 Task: Look for Airbnb options in Al Mijlad, Sudan from 6th December, 2023 to 10th December, 2023 for 6 adults, 2 children.6 bedrooms having 6 beds and 6 bathrooms. Property type can be house. Amenities needed are: wifi, TV, free parkinig on premises, gym, breakfast. Look for 3 properties as per requirement.
Action: Mouse moved to (562, 75)
Screenshot: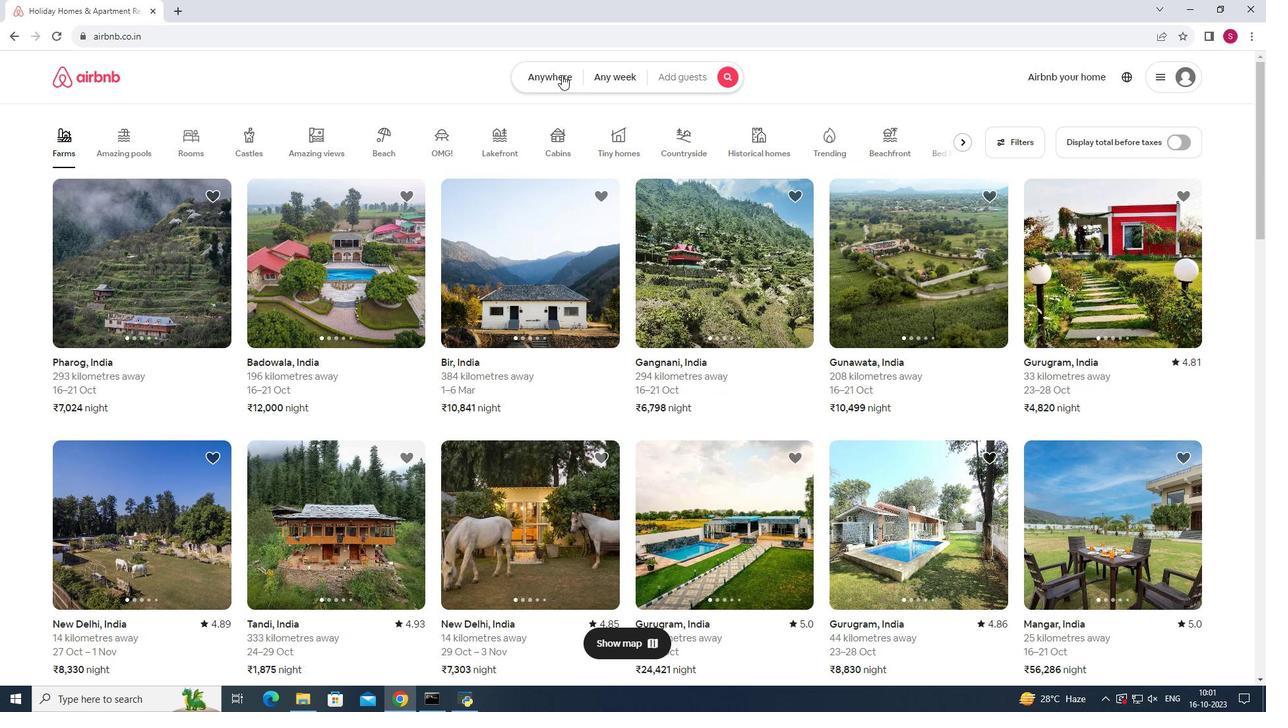 
Action: Mouse pressed left at (562, 75)
Screenshot: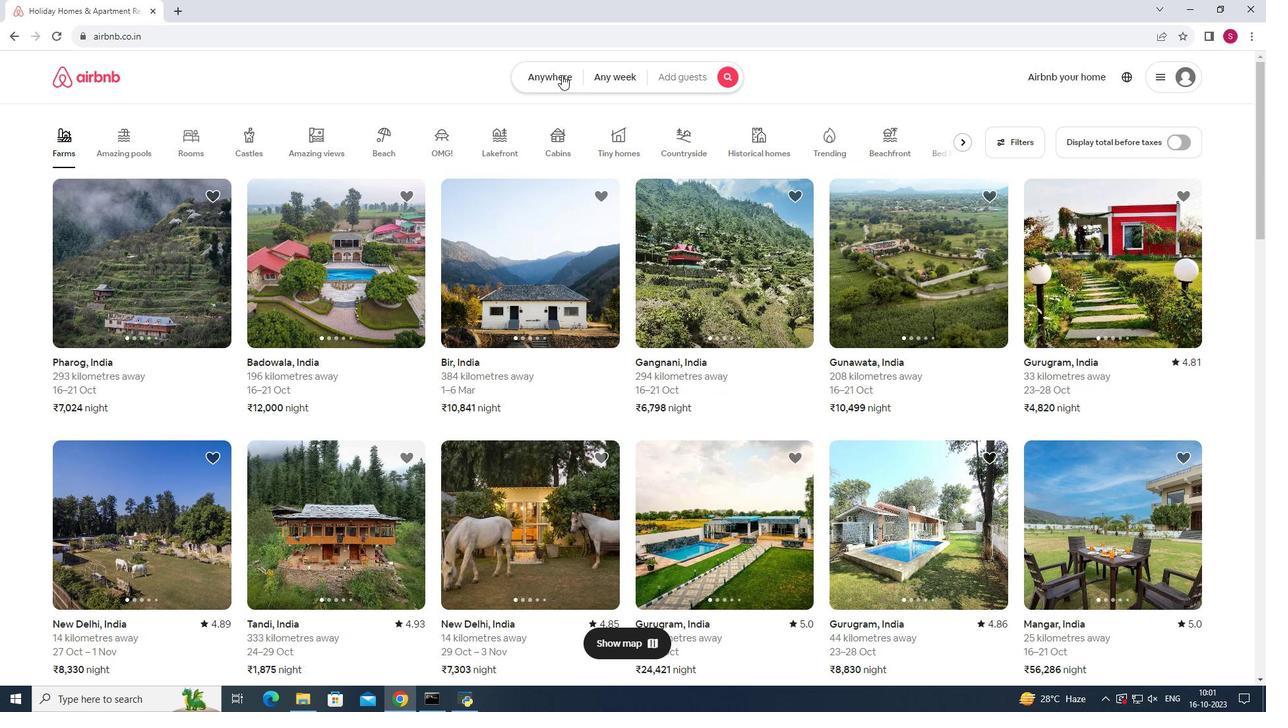 
Action: Mouse moved to (453, 133)
Screenshot: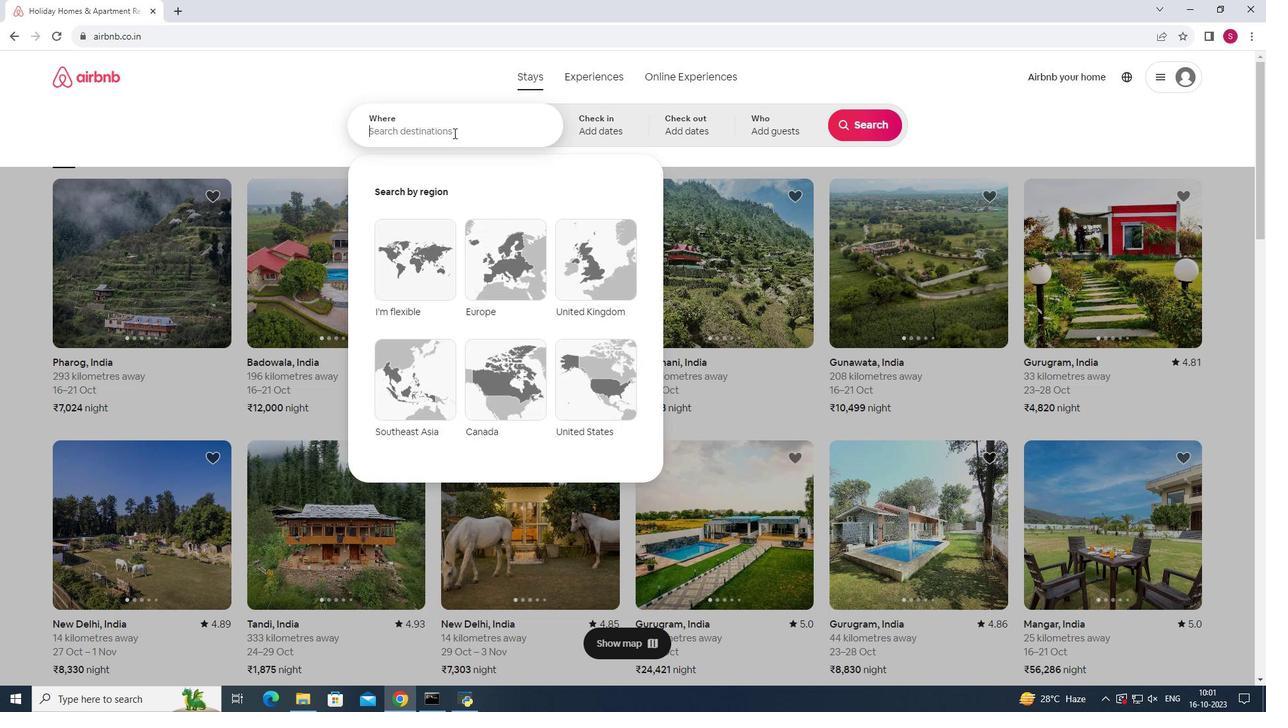 
Action: Mouse pressed left at (453, 133)
Screenshot: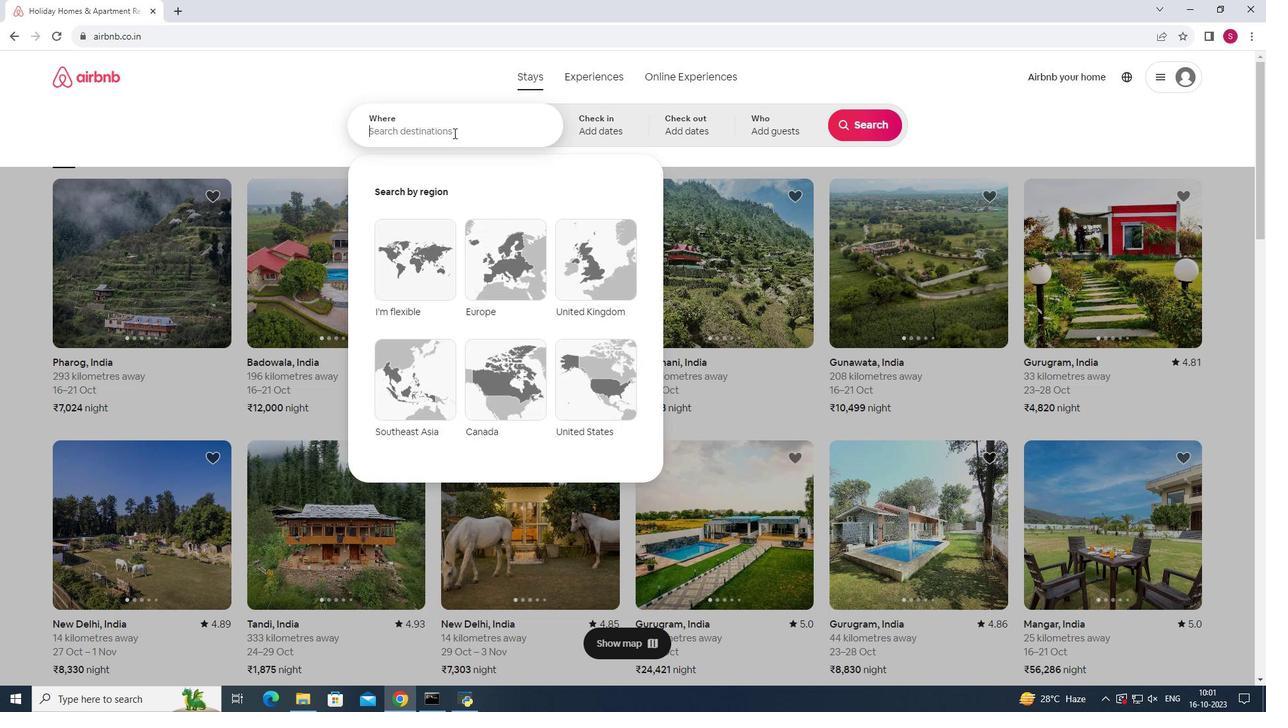 
Action: Mouse moved to (454, 133)
Screenshot: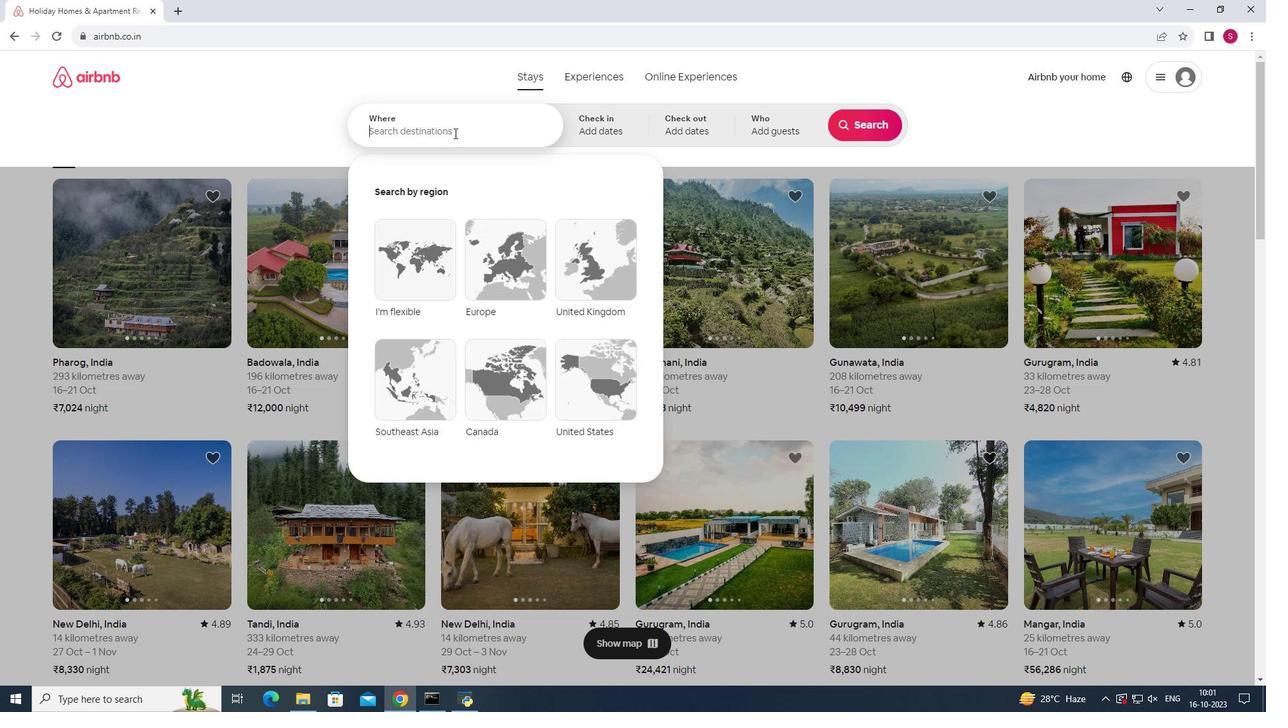 
Action: Key pressed <Key.shift>A<Key.shift>I<Key.space><Key.shift>Mijlad,<Key.space><Key.shift>Sudan<Key.enter>
Screenshot: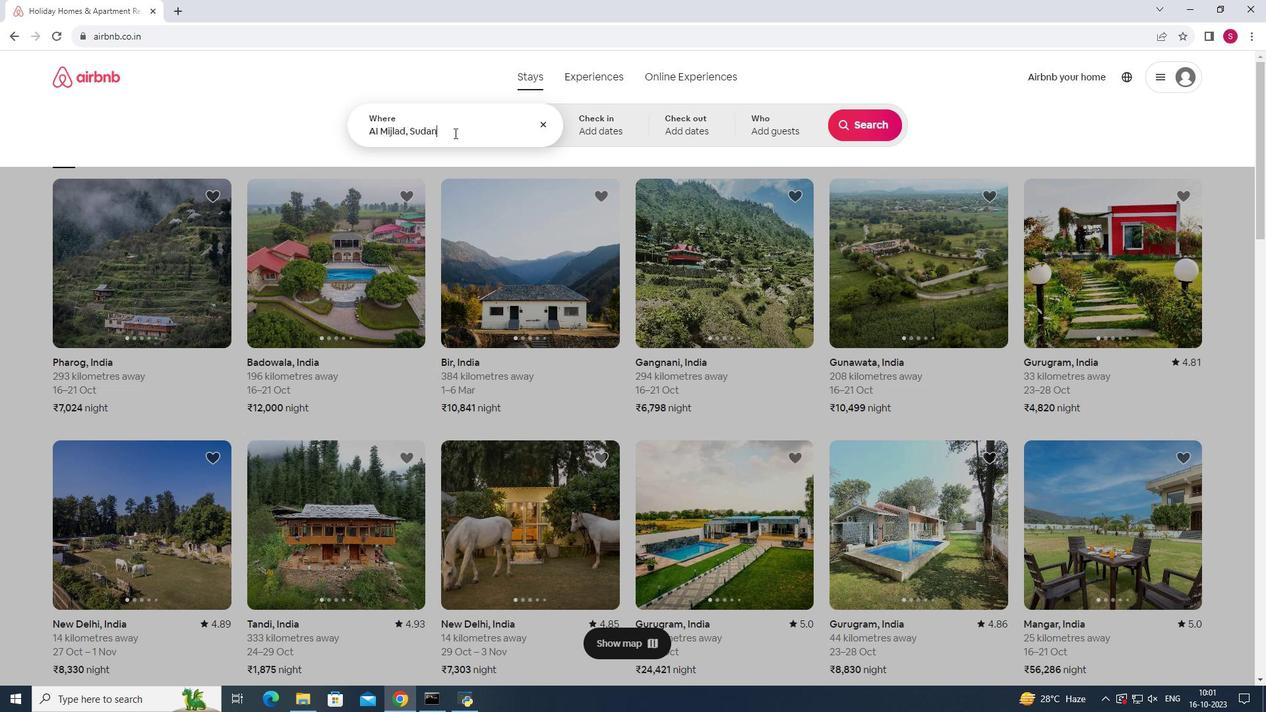 
Action: Mouse moved to (864, 232)
Screenshot: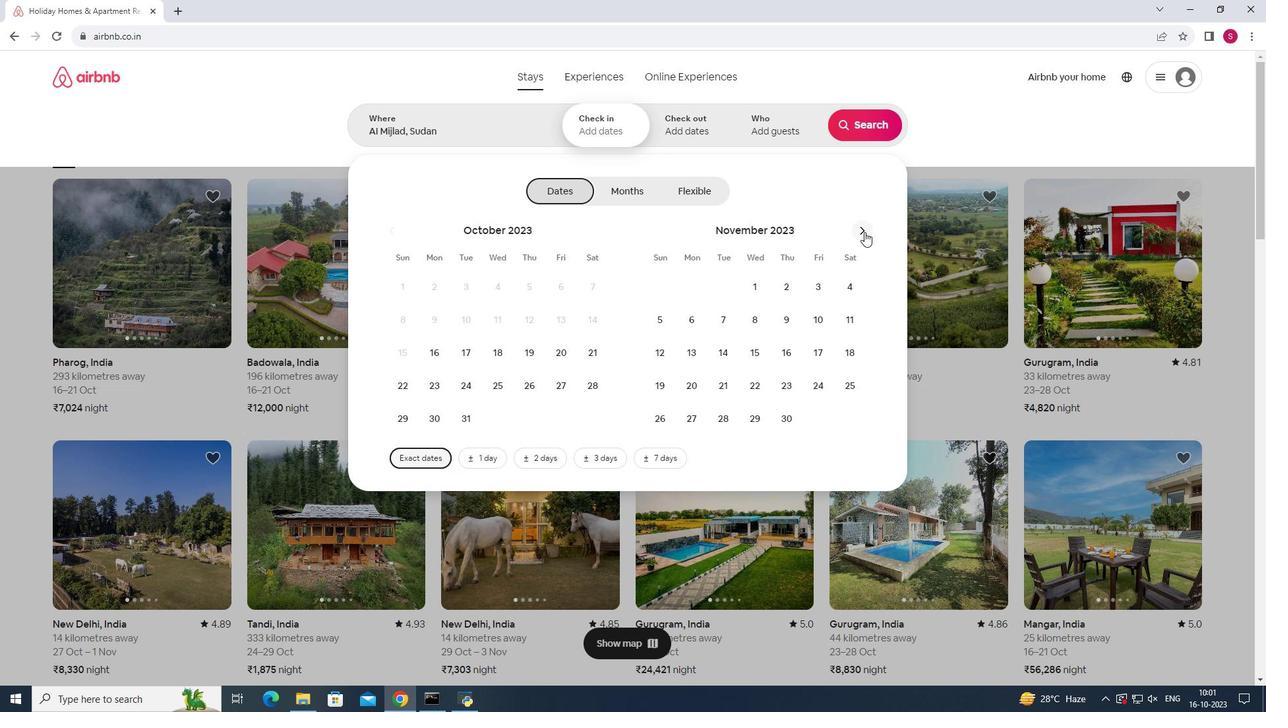 
Action: Mouse pressed left at (864, 232)
Screenshot: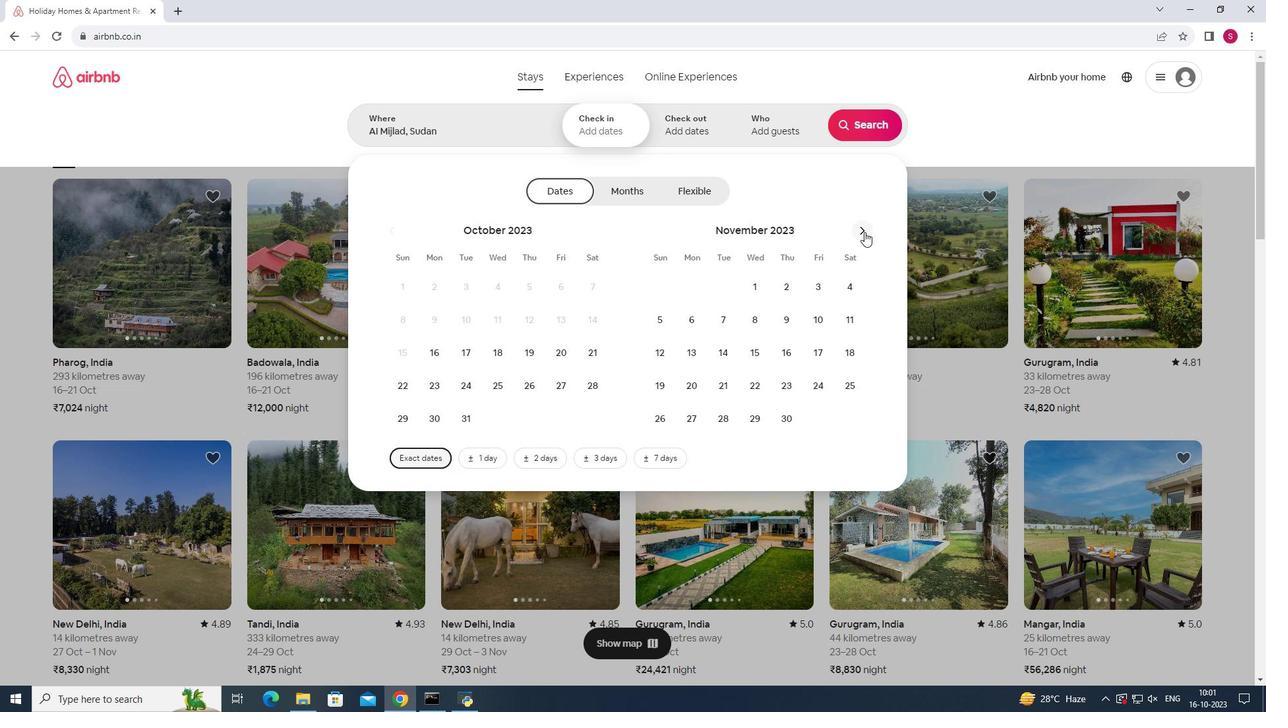 
Action: Mouse moved to (764, 320)
Screenshot: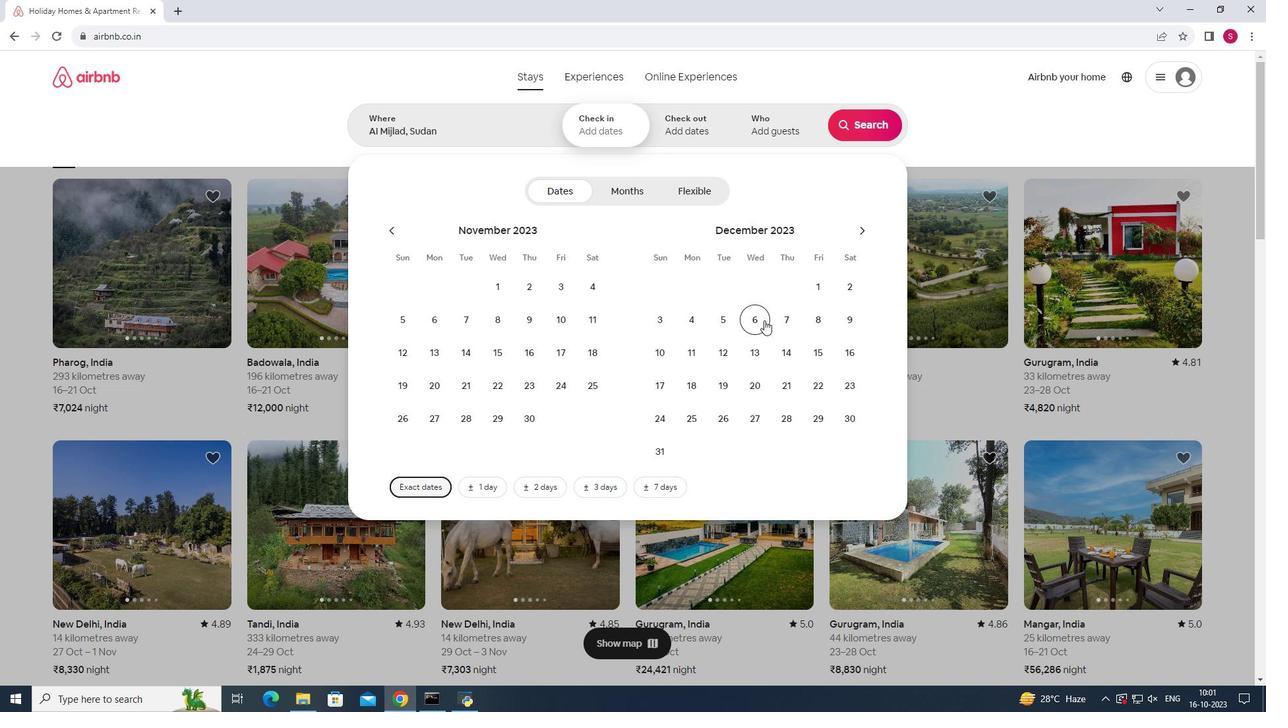 
Action: Mouse pressed left at (764, 320)
Screenshot: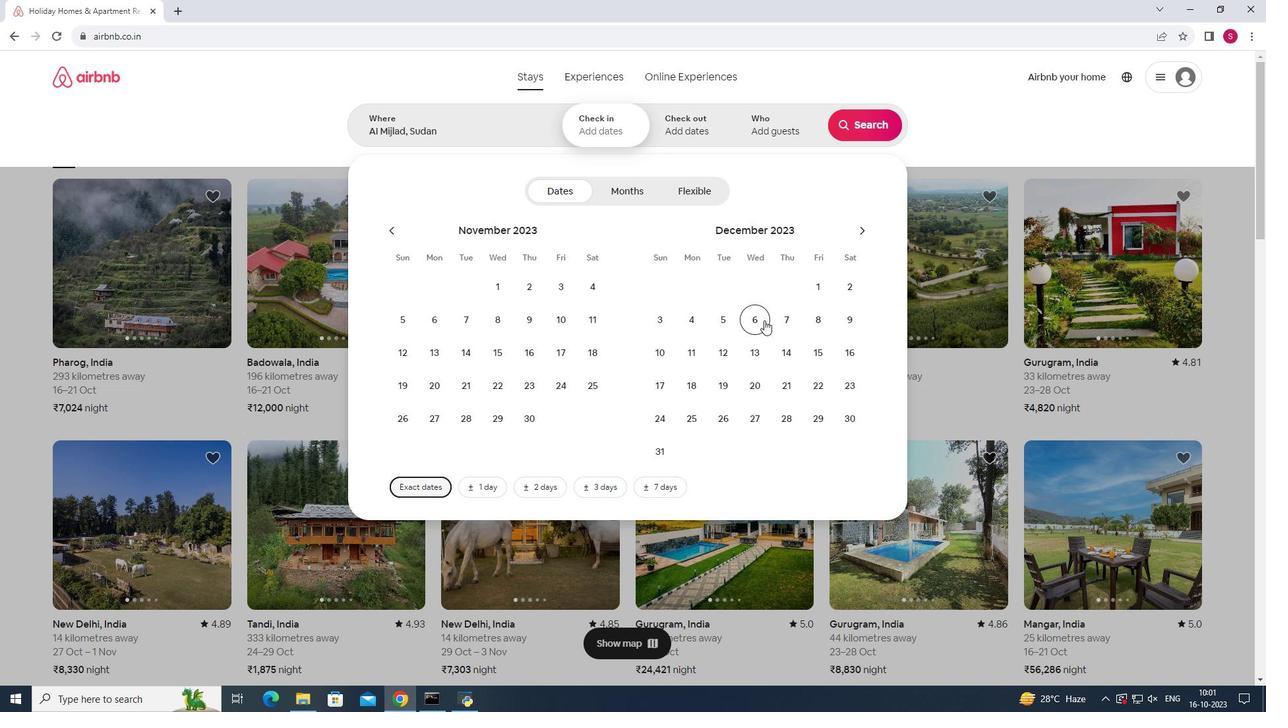 
Action: Mouse moved to (661, 354)
Screenshot: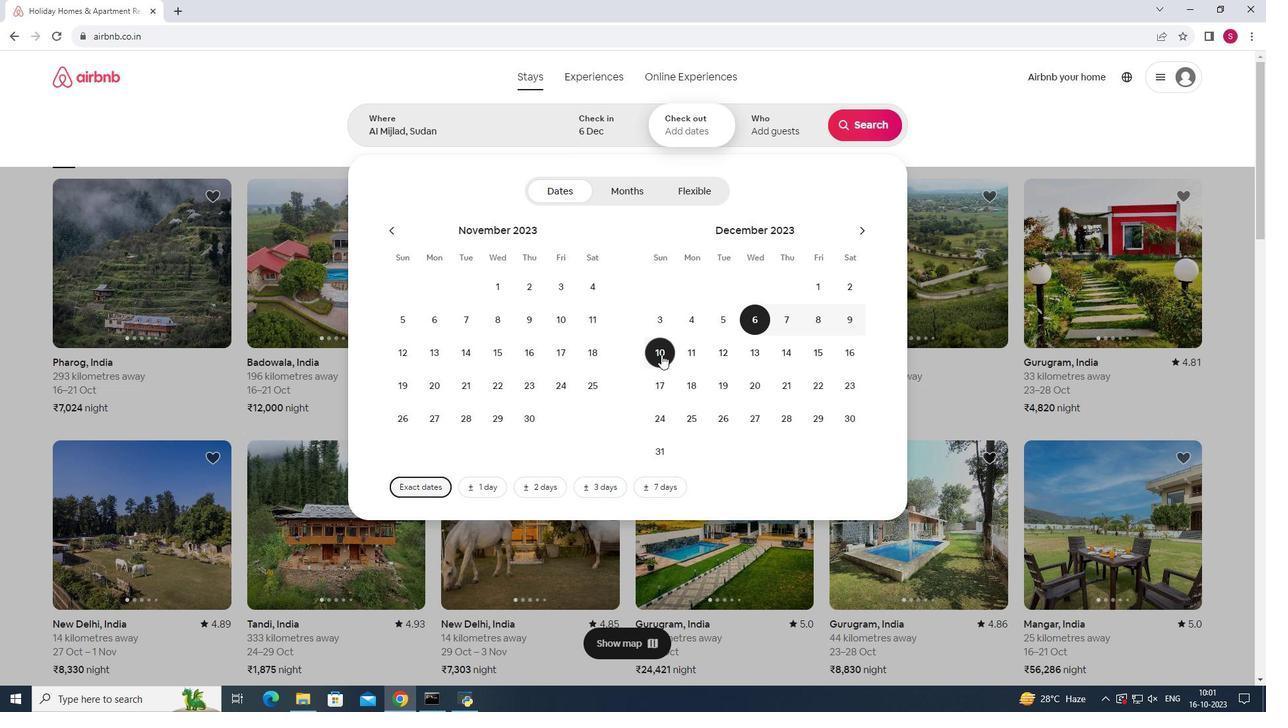 
Action: Mouse pressed left at (661, 354)
Screenshot: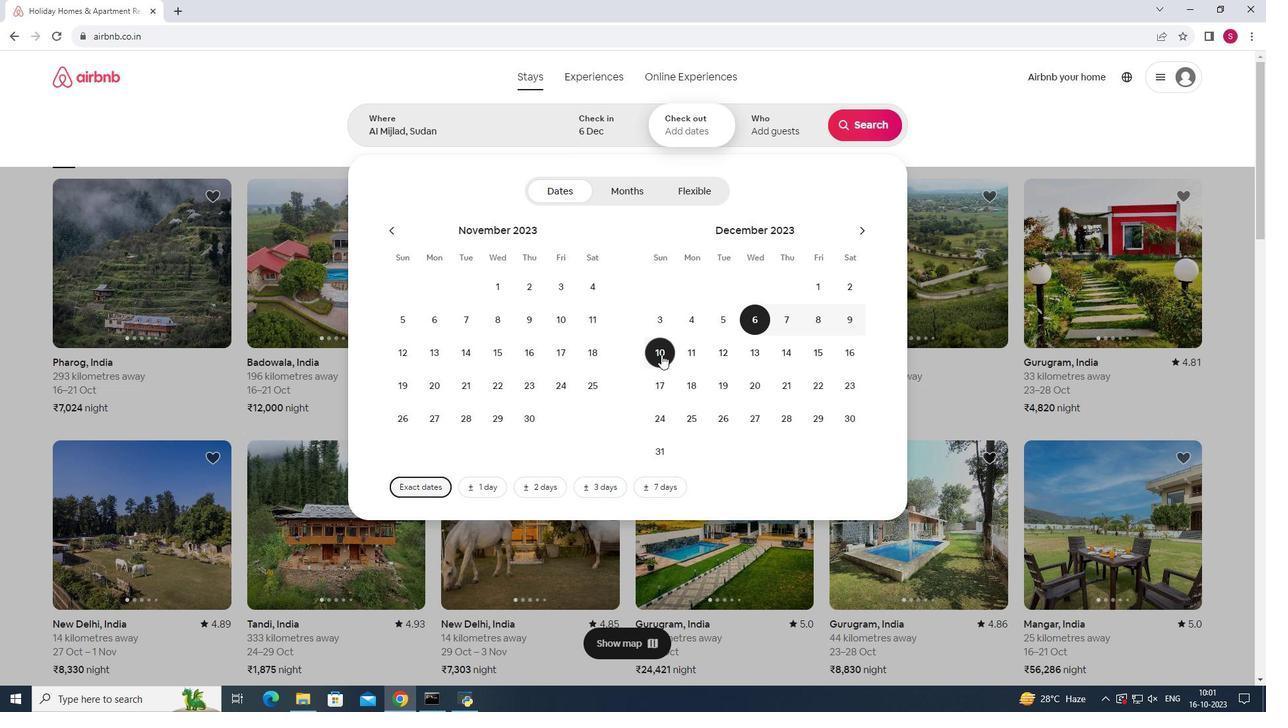 
Action: Mouse moved to (769, 117)
Screenshot: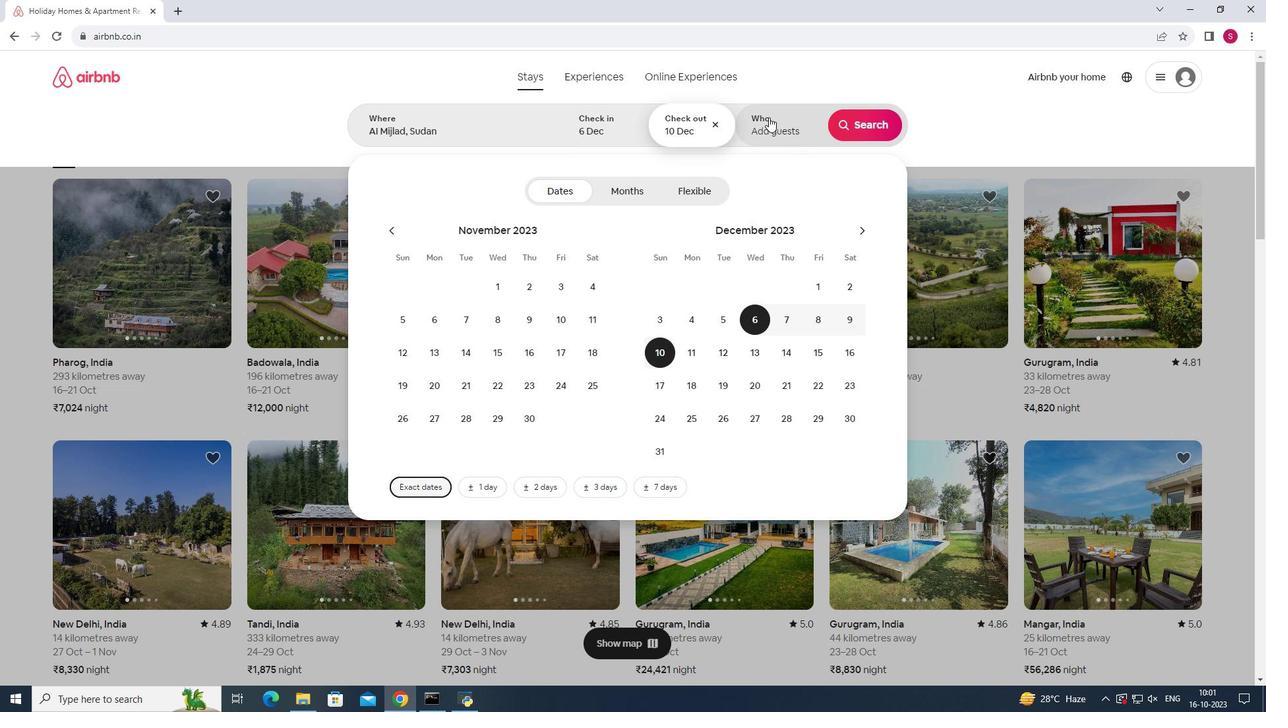 
Action: Mouse pressed left at (769, 117)
Screenshot: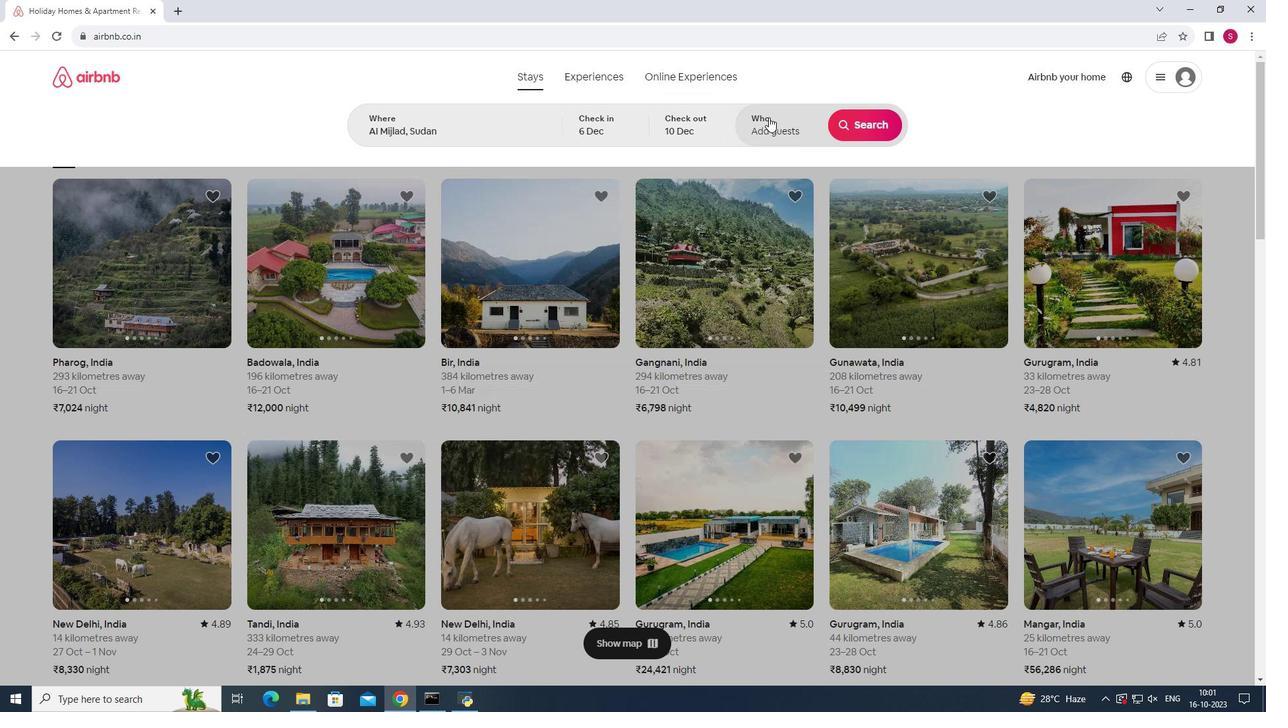 
Action: Mouse moved to (868, 202)
Screenshot: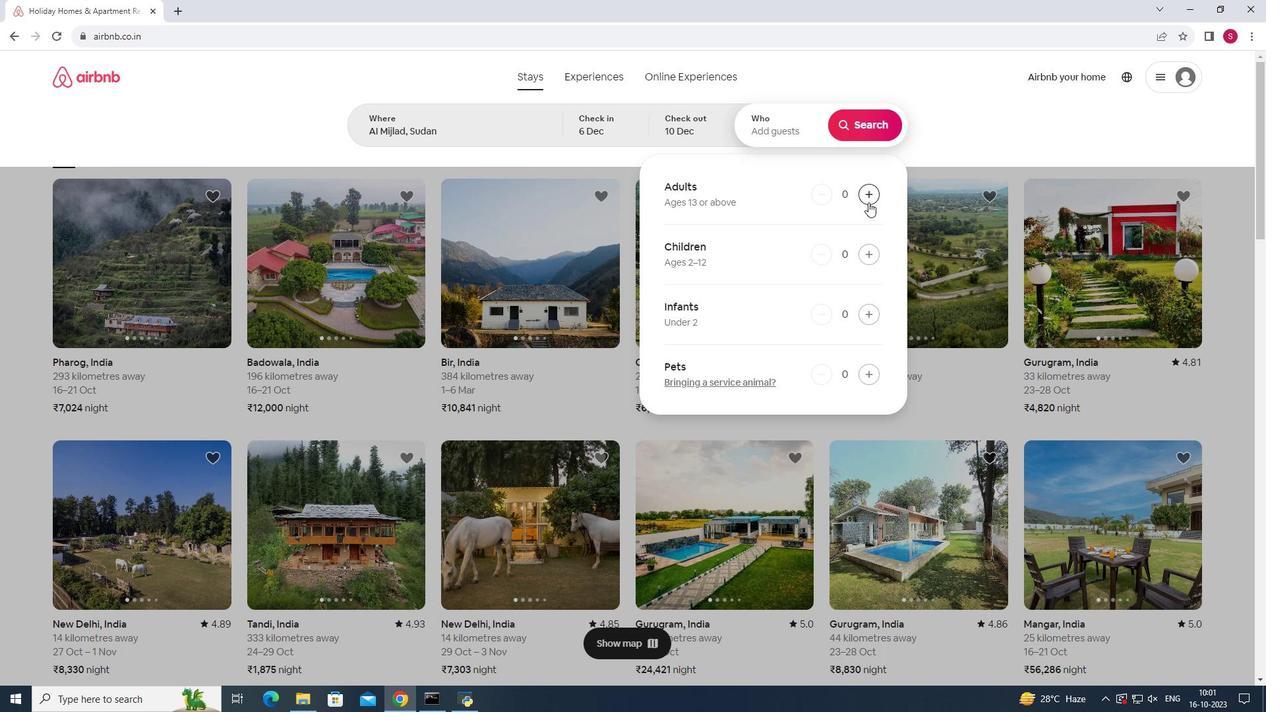 
Action: Mouse pressed left at (868, 202)
Screenshot: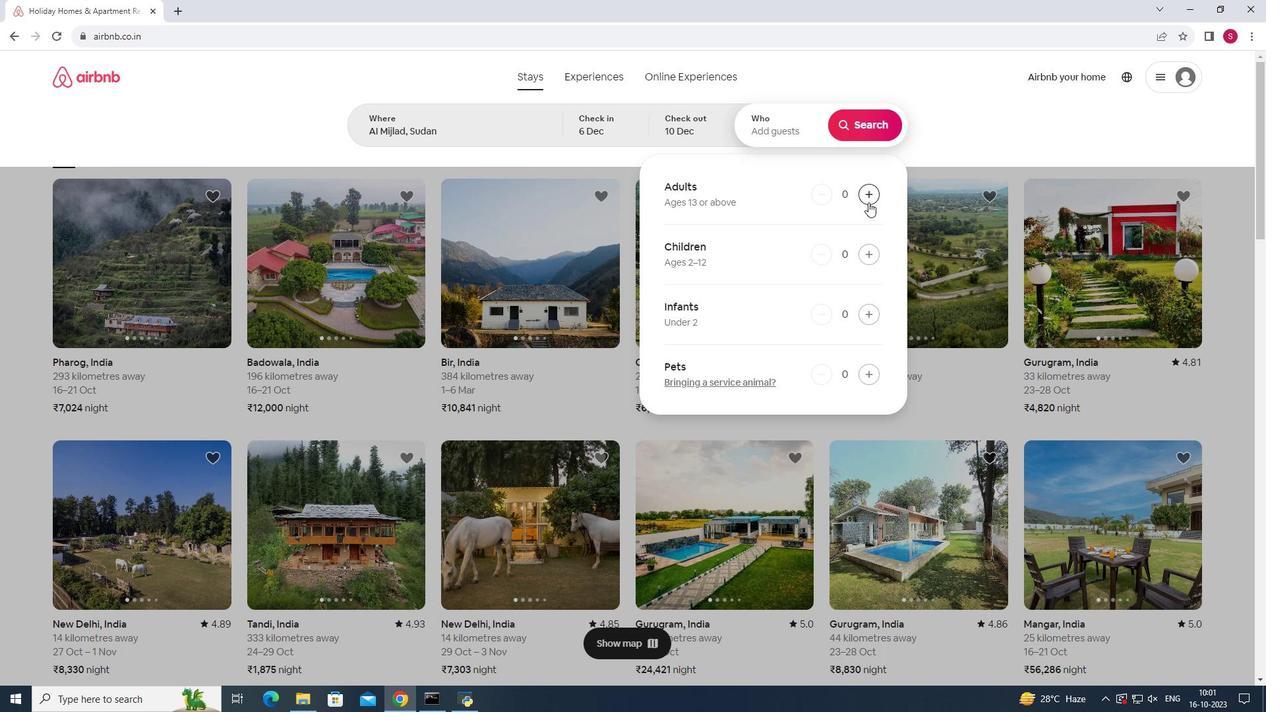 
Action: Mouse pressed left at (868, 202)
Screenshot: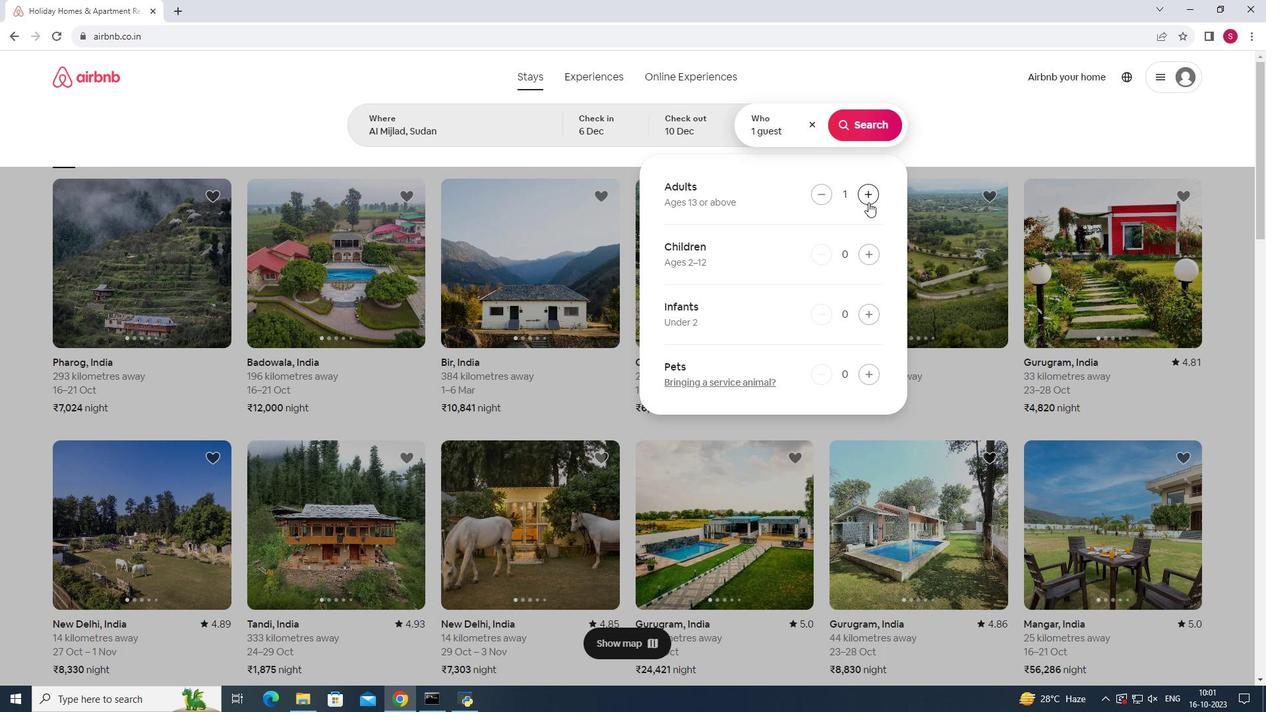 
Action: Mouse pressed left at (868, 202)
Screenshot: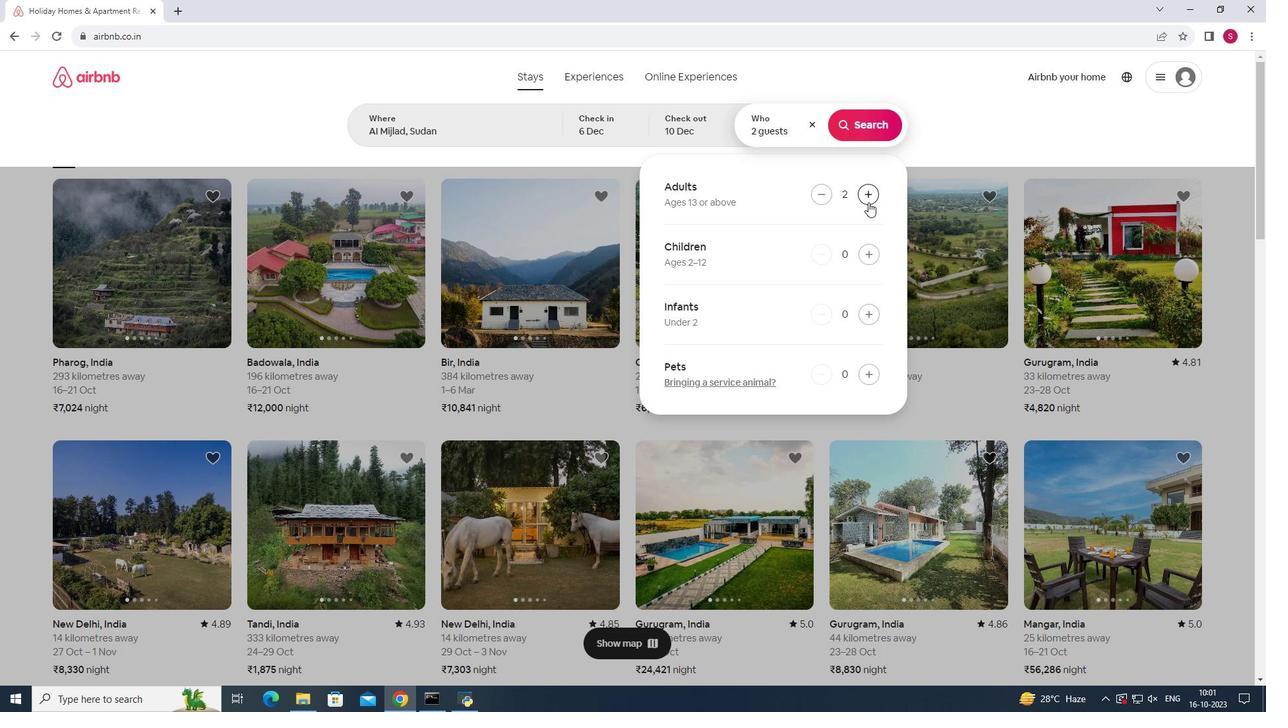 
Action: Mouse moved to (868, 202)
Screenshot: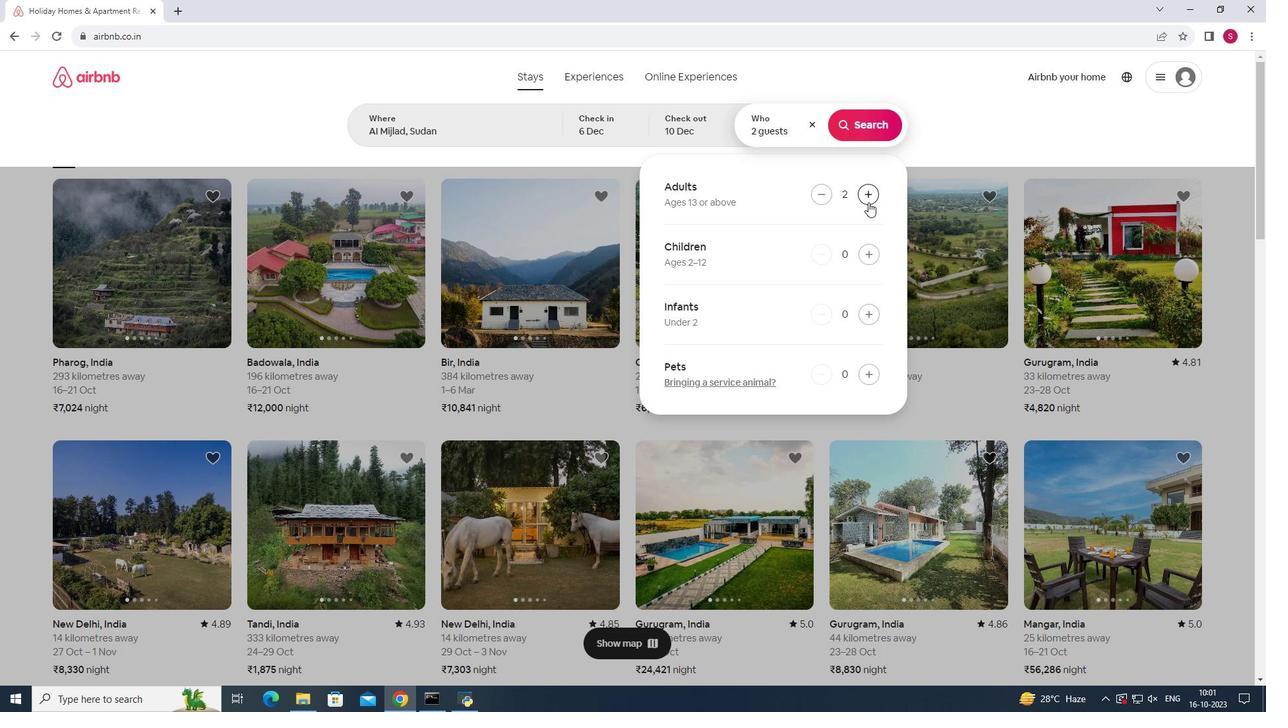 
Action: Mouse pressed left at (868, 202)
Screenshot: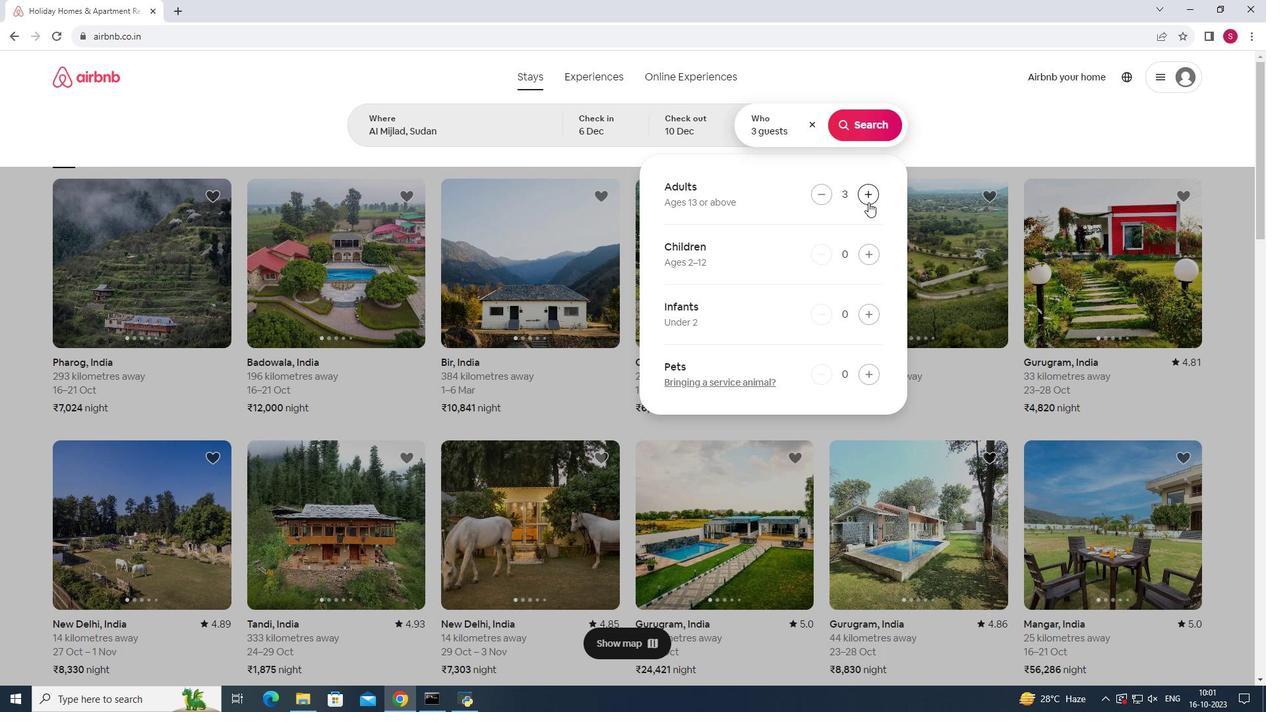 
Action: Mouse pressed left at (868, 202)
Screenshot: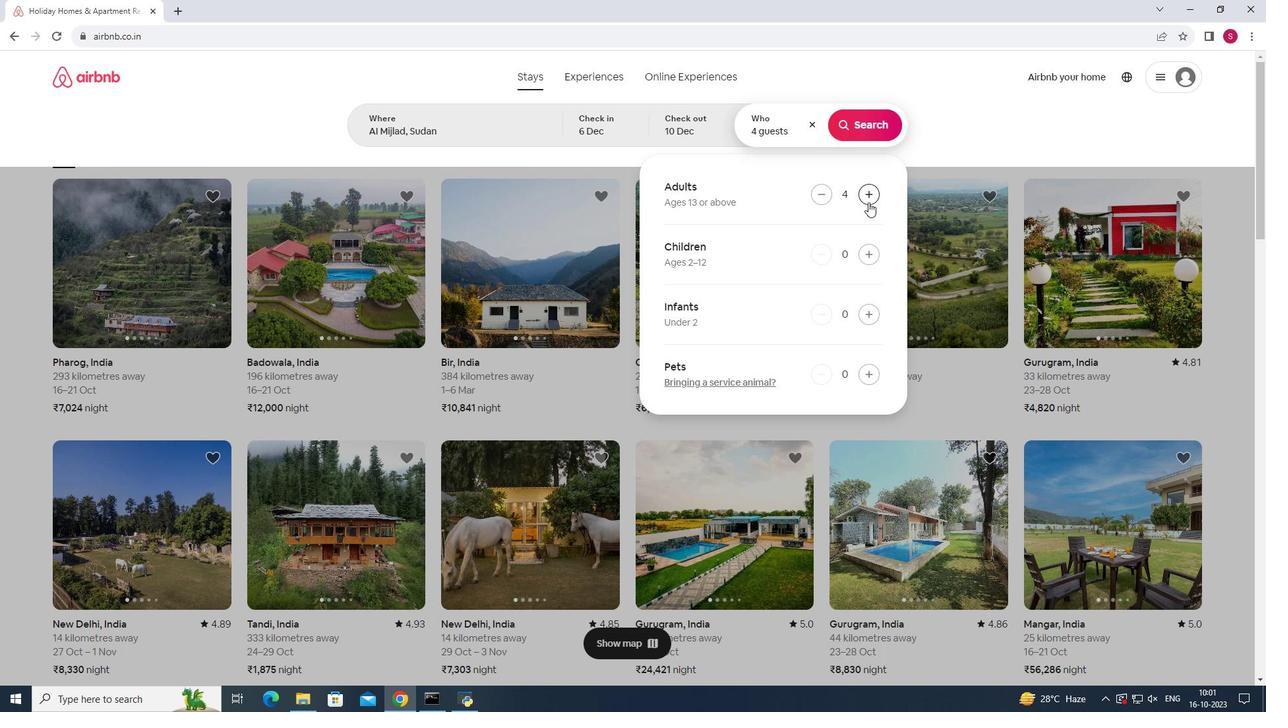 
Action: Mouse pressed left at (868, 202)
Screenshot: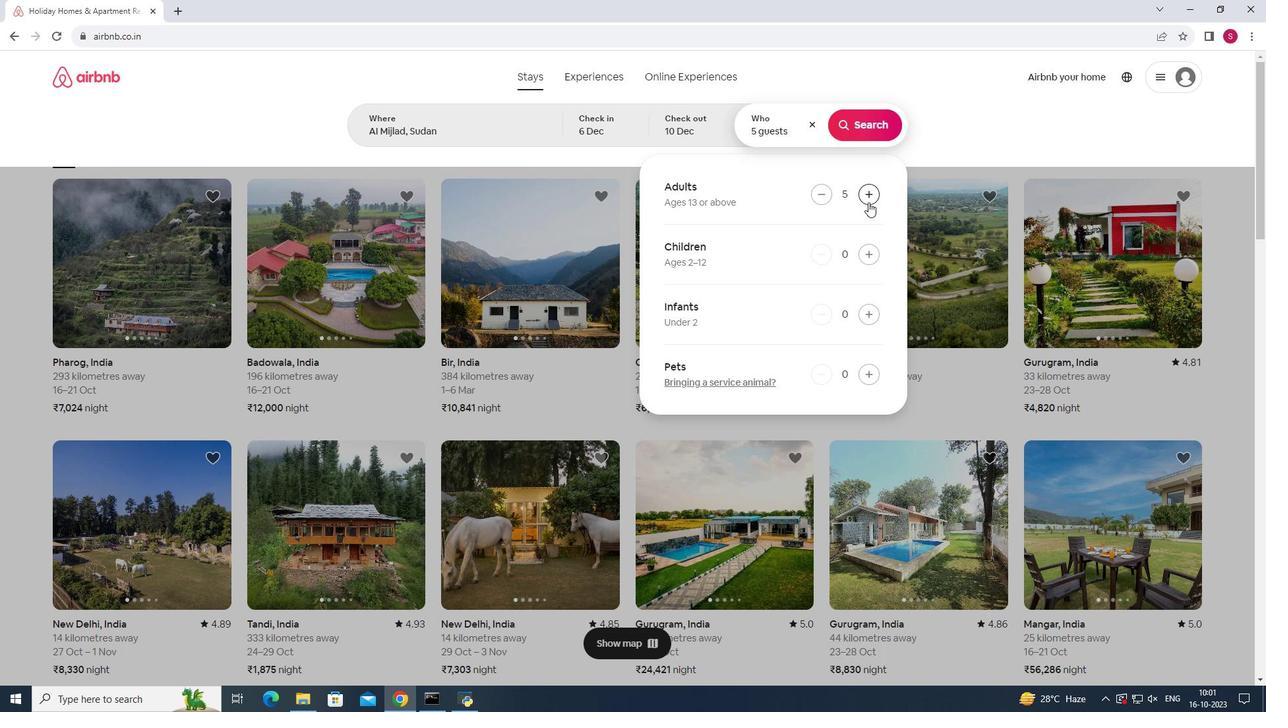
Action: Mouse moved to (864, 253)
Screenshot: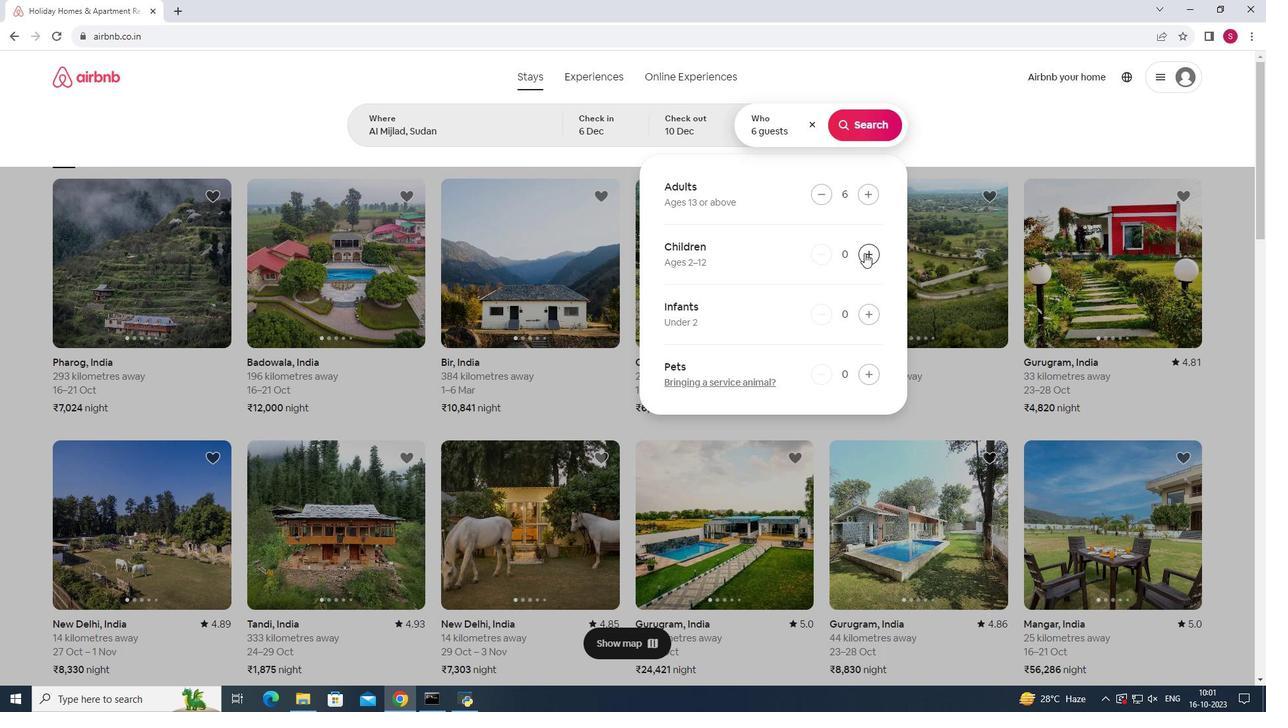 
Action: Mouse pressed left at (864, 253)
Screenshot: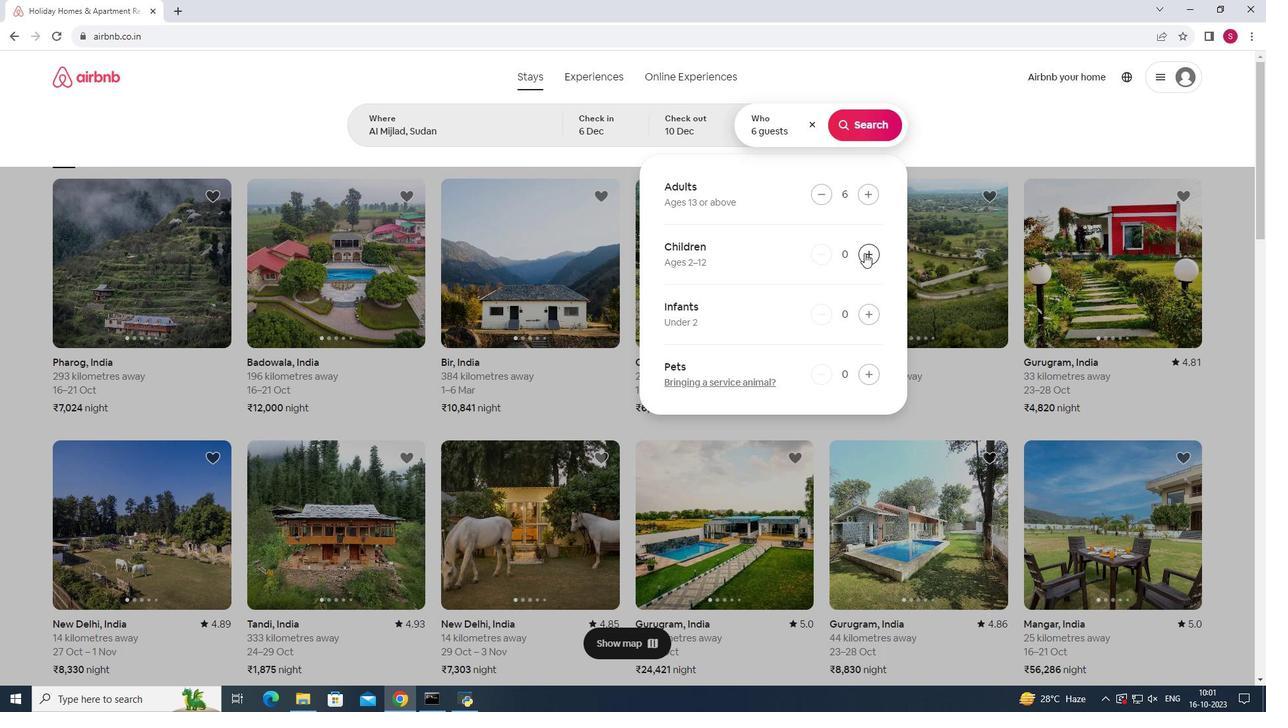 
Action: Mouse pressed left at (864, 253)
Screenshot: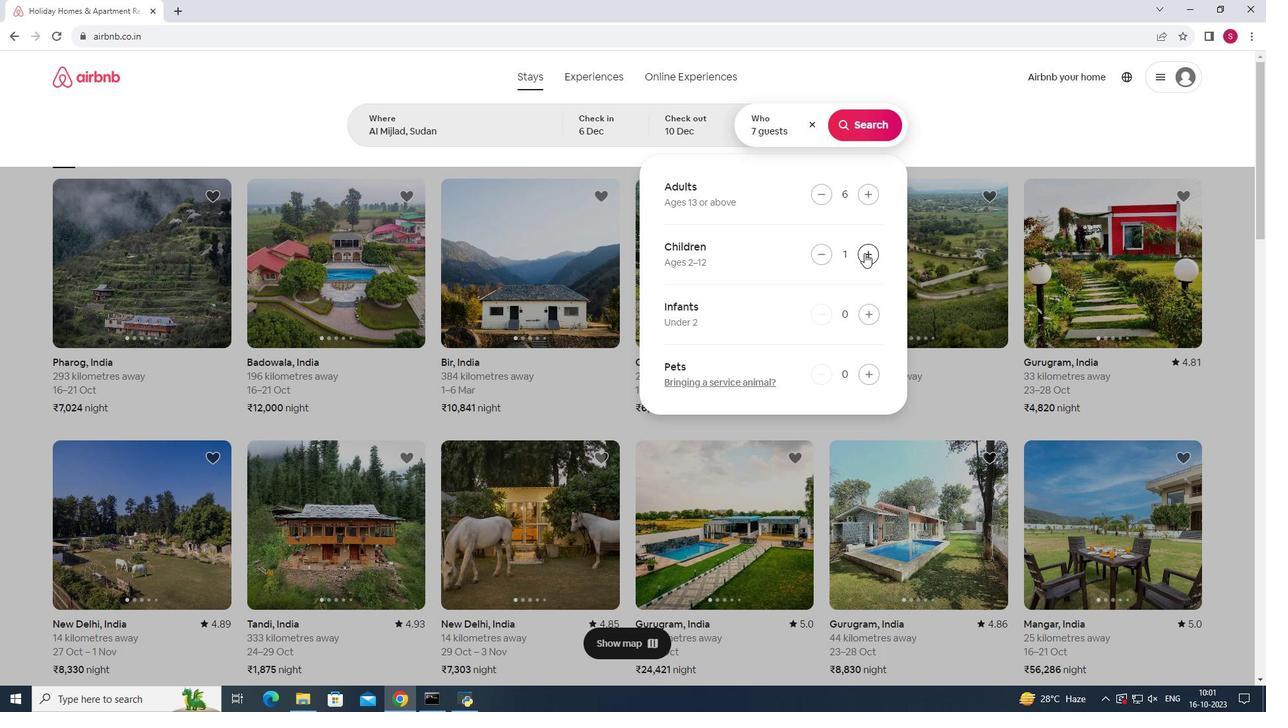 
Action: Mouse moved to (868, 121)
Screenshot: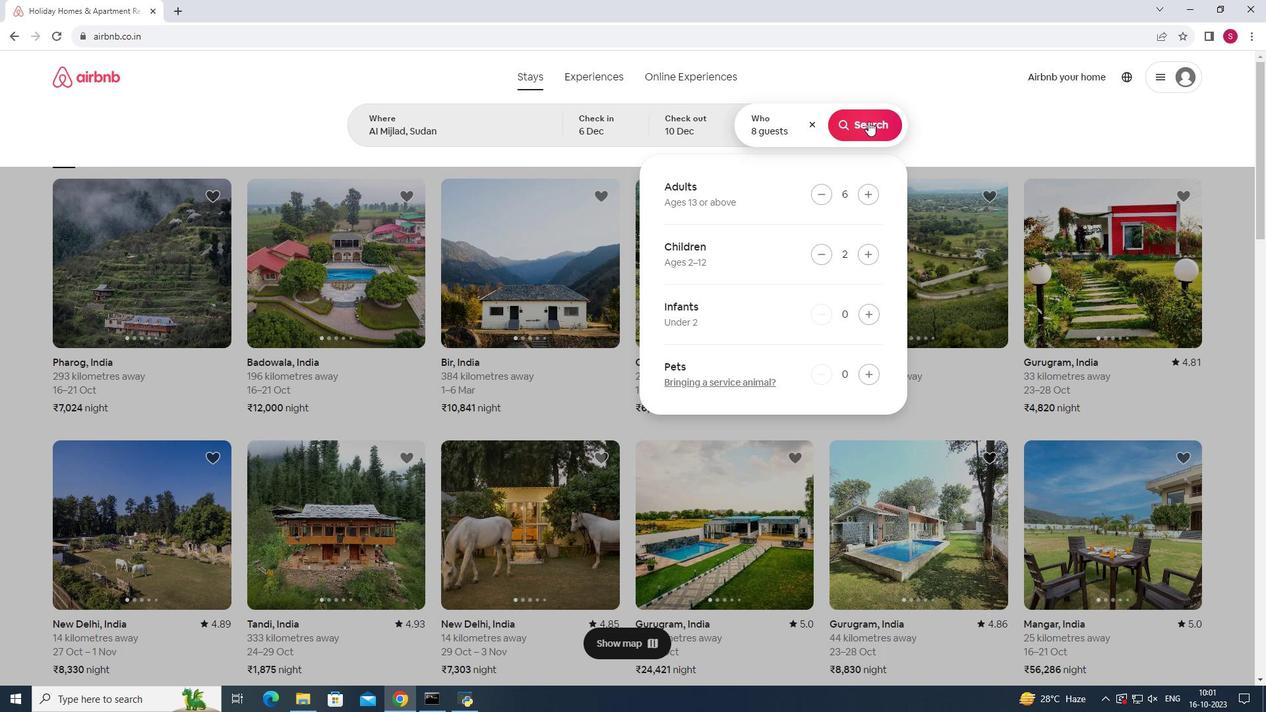 
Action: Mouse pressed left at (868, 121)
Screenshot: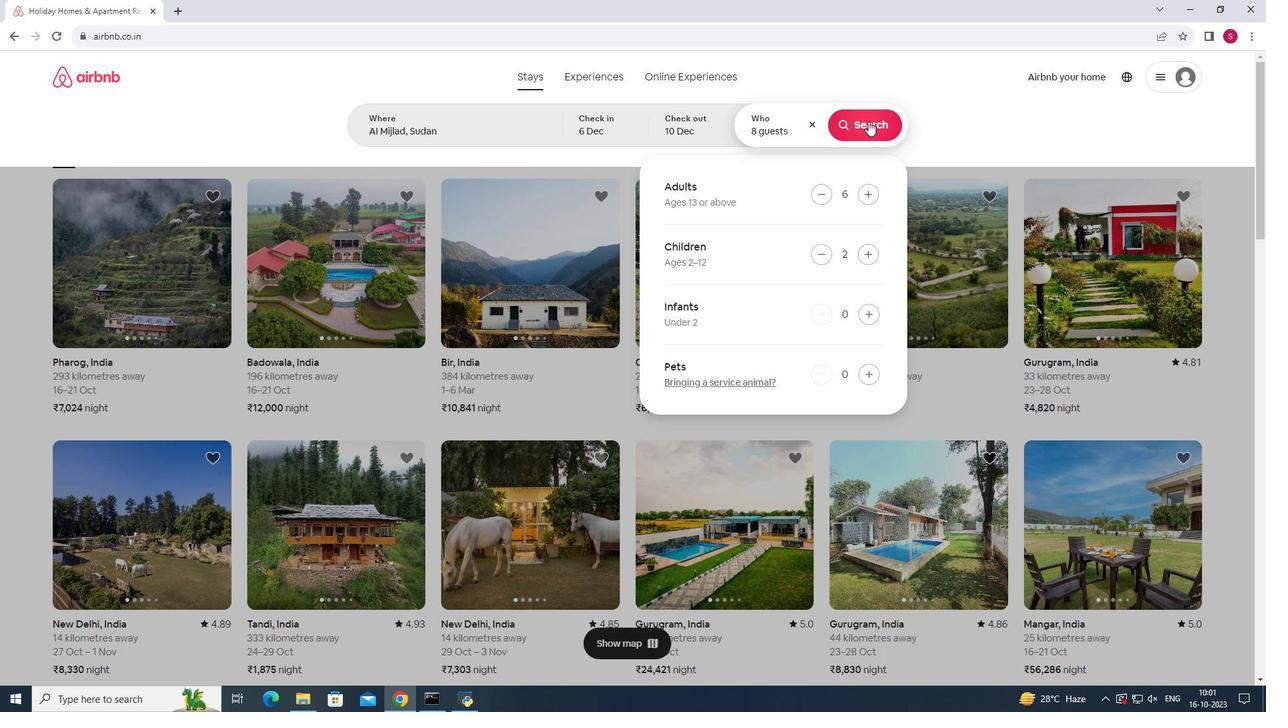 
Action: Mouse moved to (1064, 125)
Screenshot: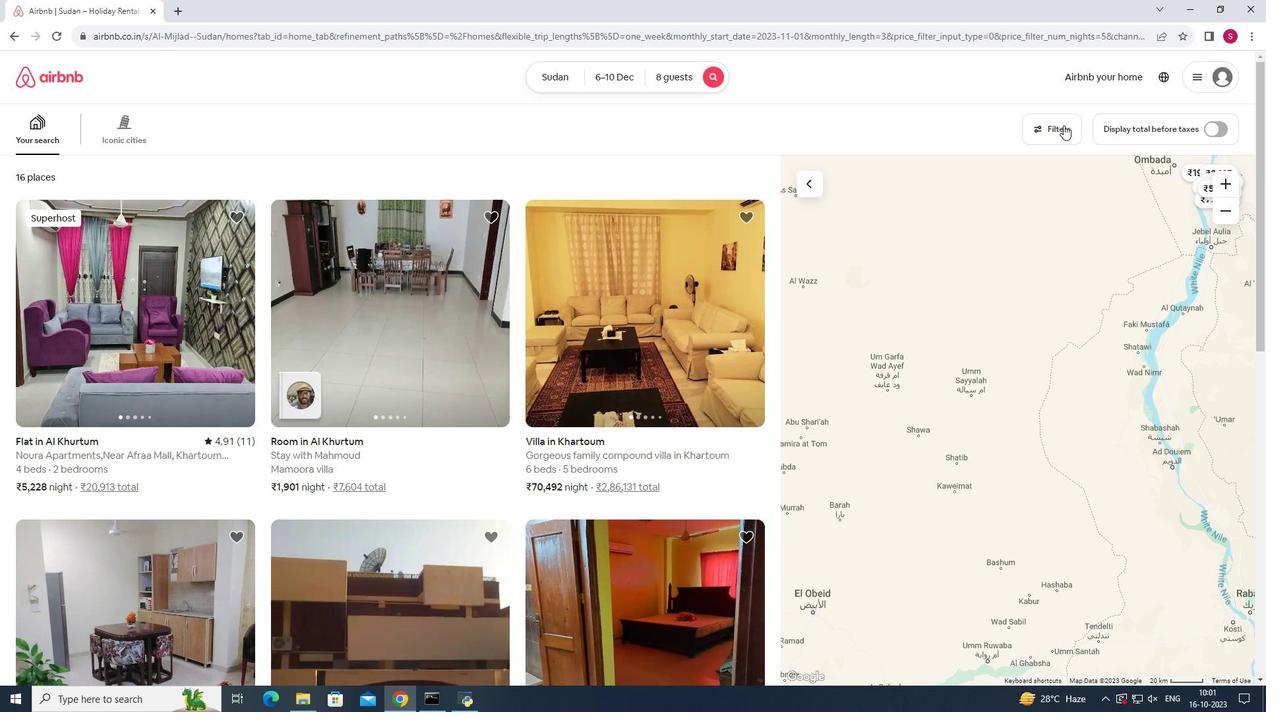 
Action: Mouse pressed left at (1064, 125)
Screenshot: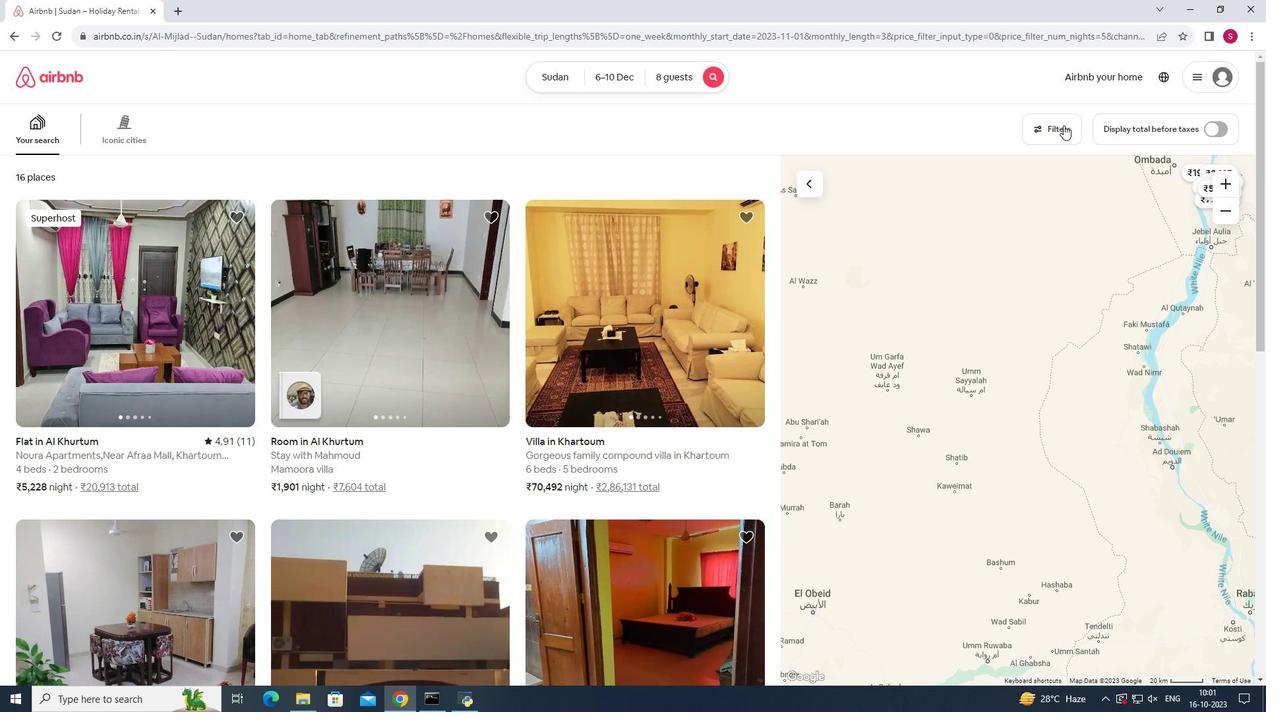 
Action: Mouse moved to (699, 325)
Screenshot: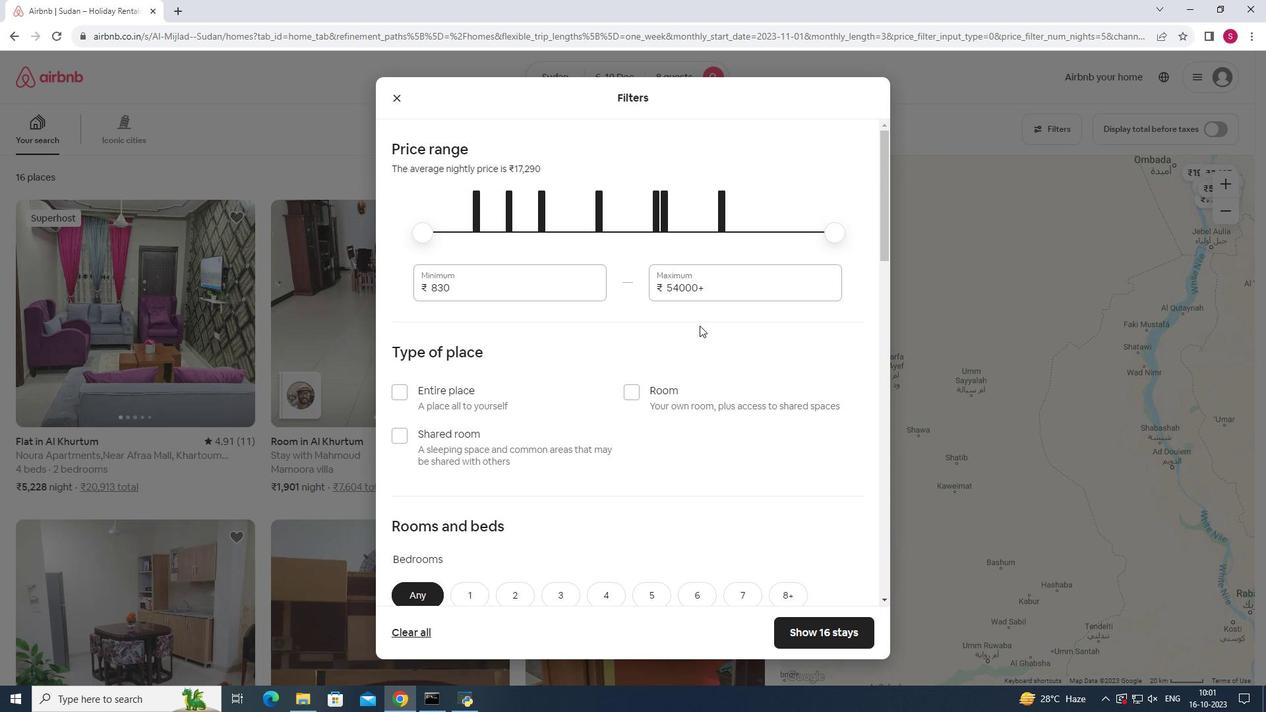 
Action: Mouse scrolled (699, 325) with delta (0, 0)
Screenshot: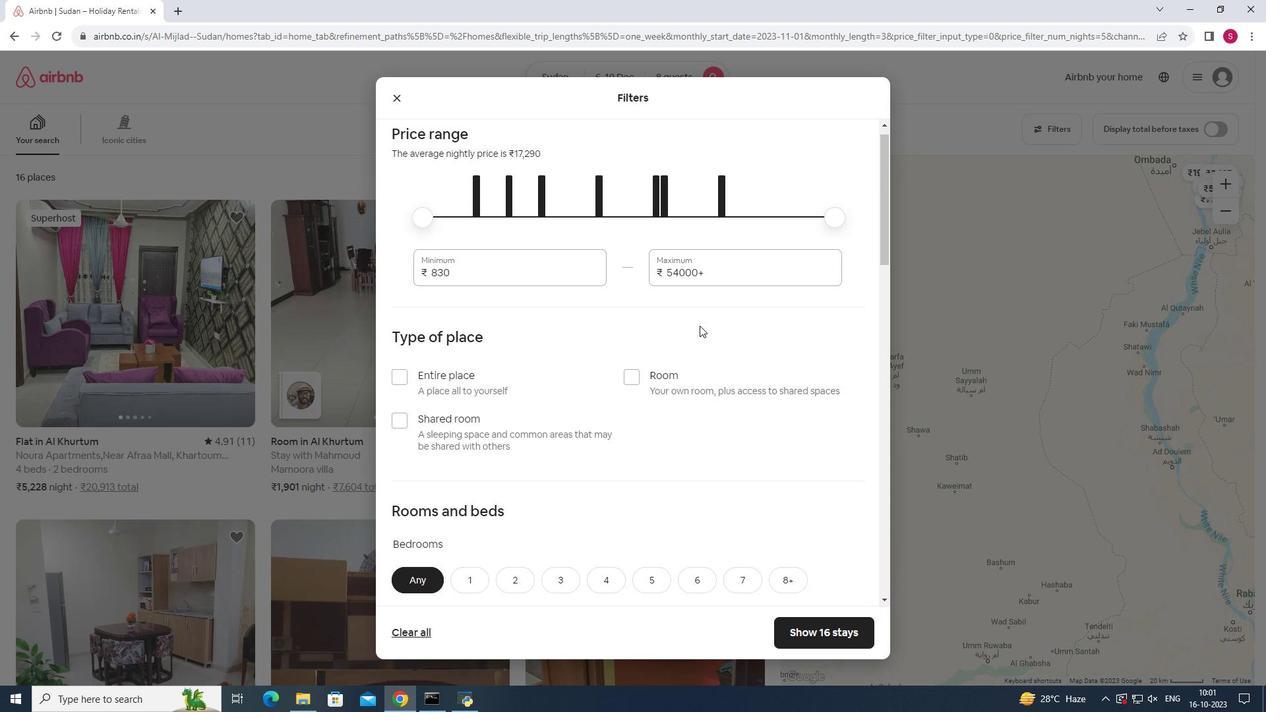 
Action: Mouse scrolled (699, 325) with delta (0, 0)
Screenshot: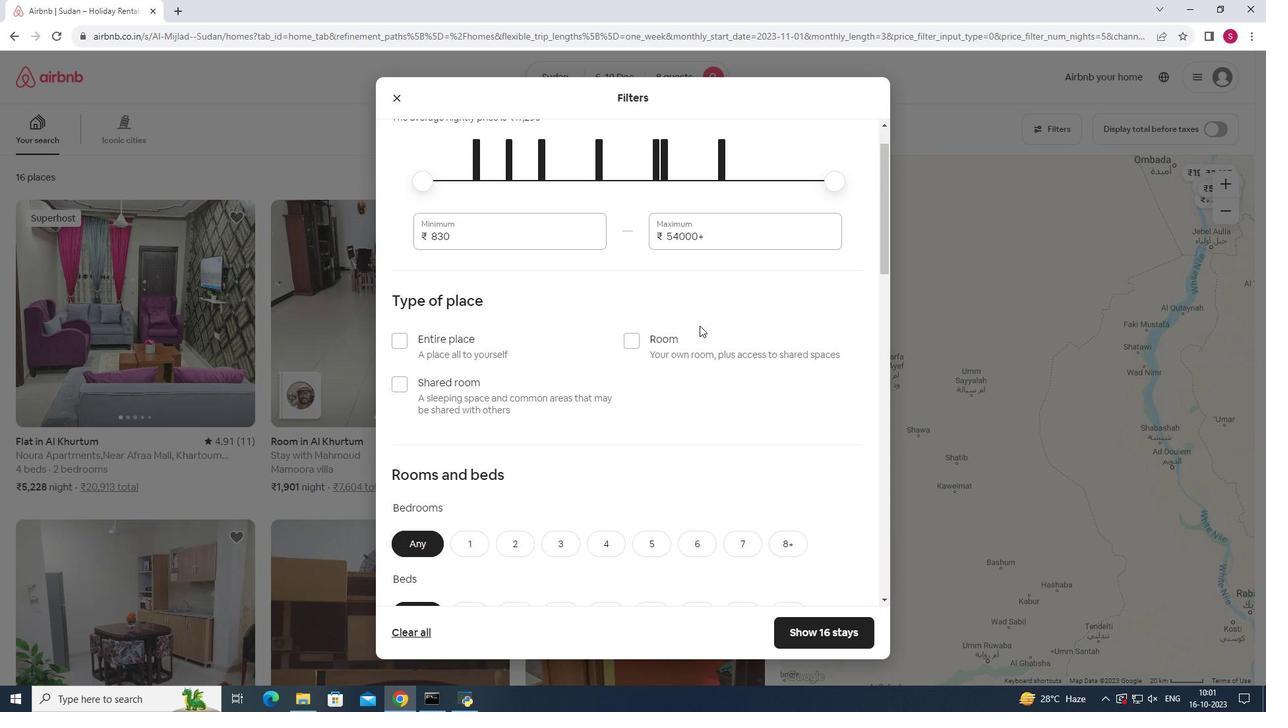 
Action: Mouse scrolled (699, 325) with delta (0, 0)
Screenshot: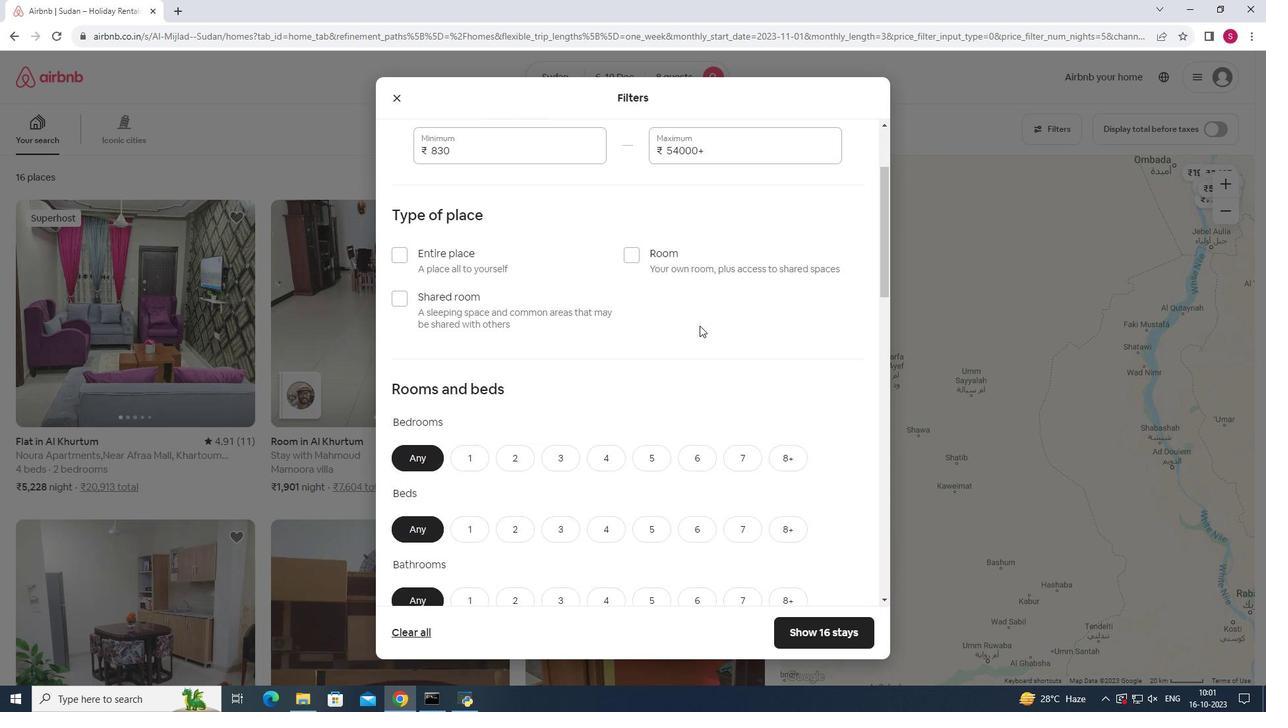 
Action: Mouse scrolled (699, 325) with delta (0, 0)
Screenshot: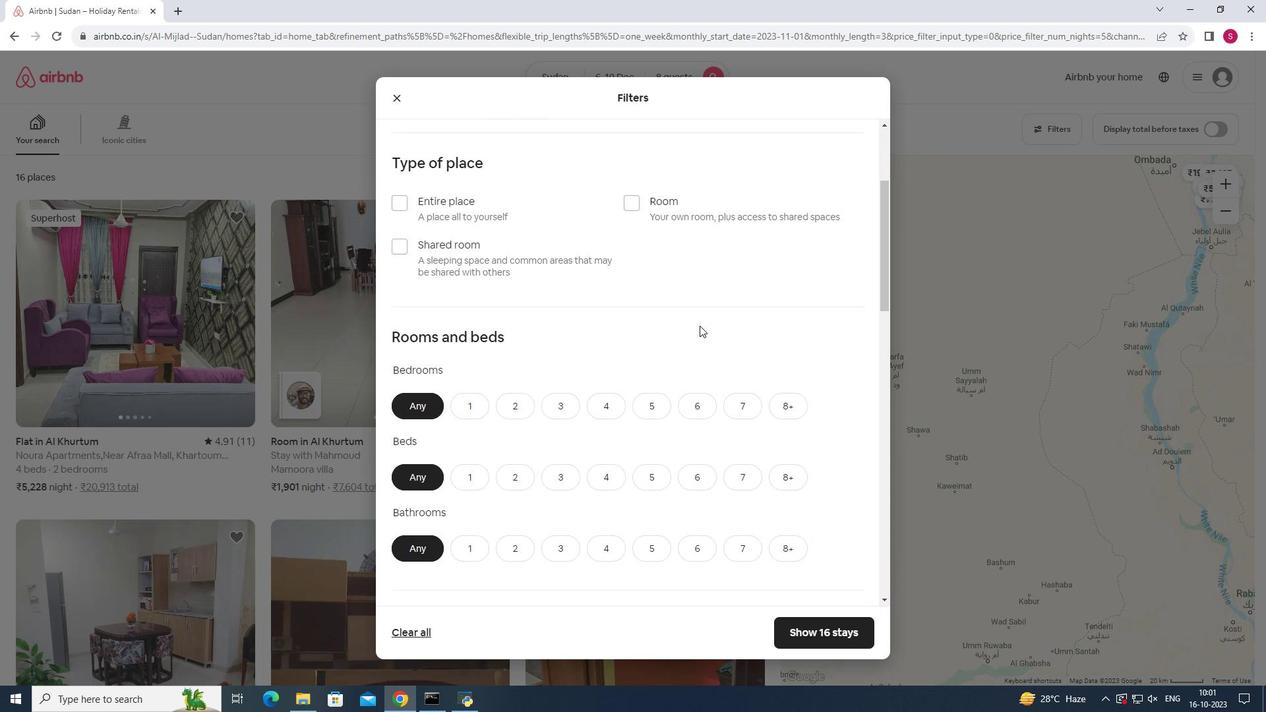 
Action: Mouse moved to (709, 319)
Screenshot: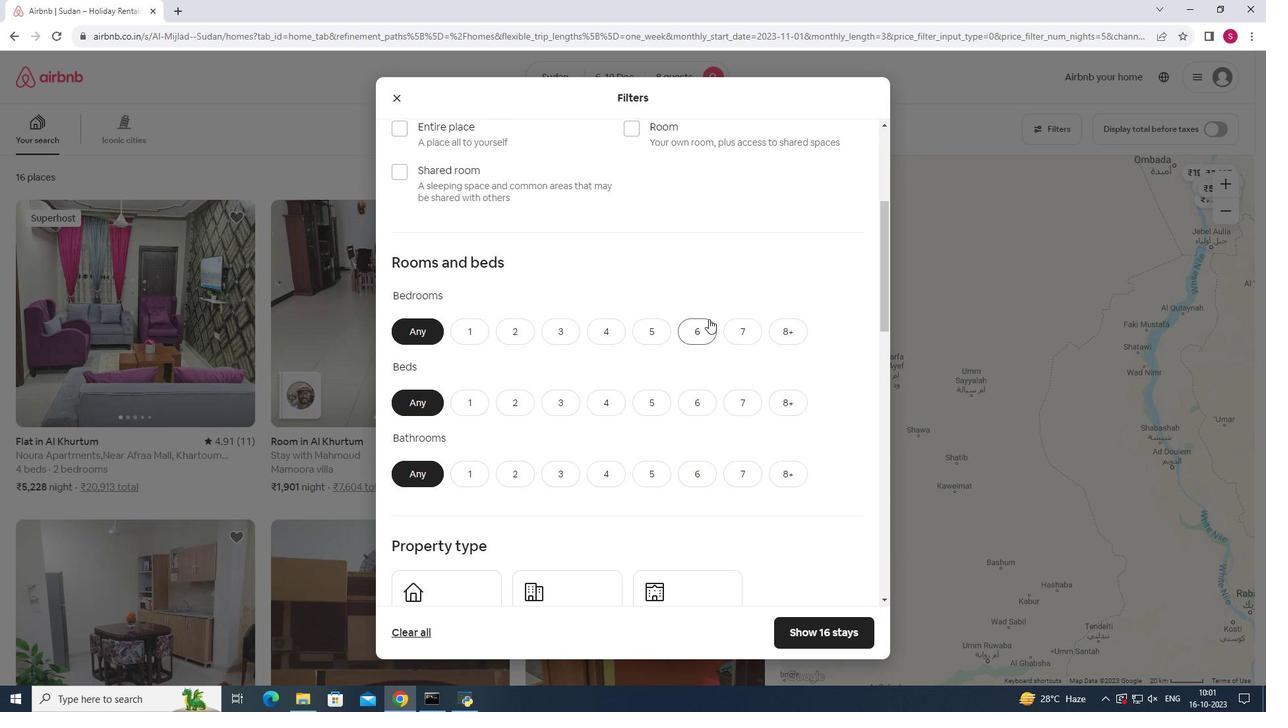 
Action: Mouse scrolled (709, 318) with delta (0, 0)
Screenshot: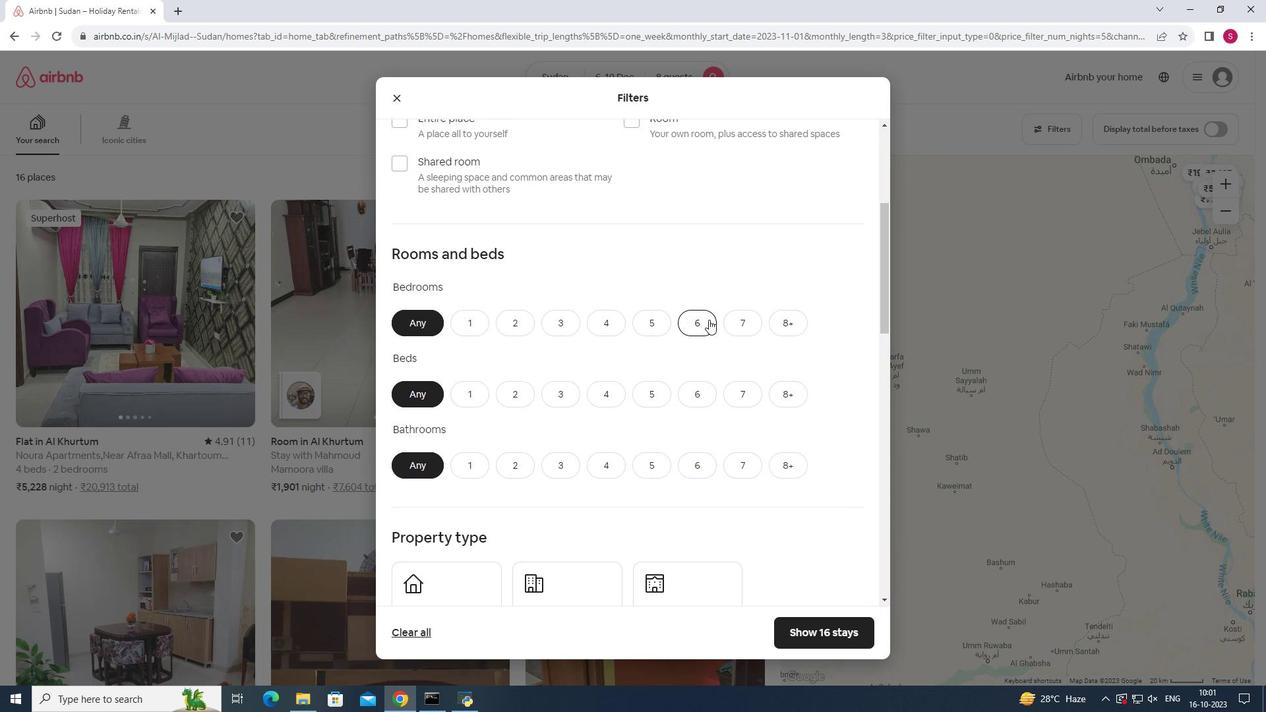 
Action: Mouse moved to (701, 267)
Screenshot: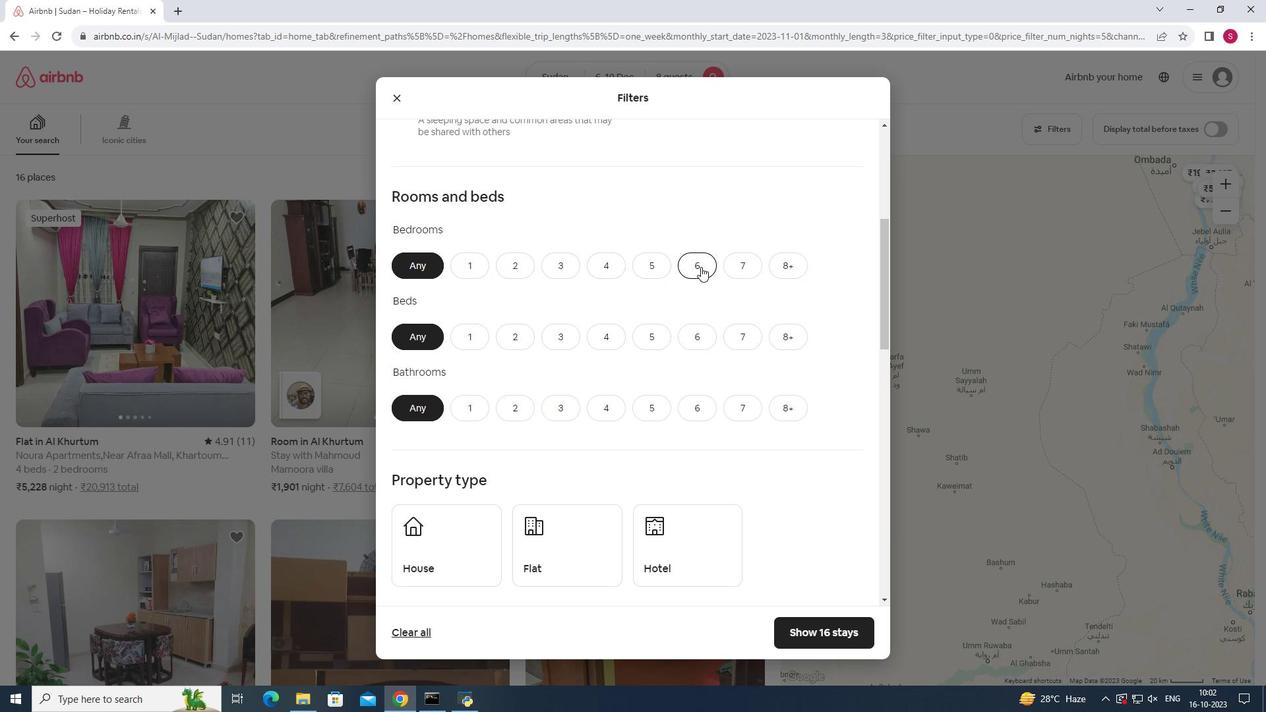 
Action: Mouse pressed left at (701, 267)
Screenshot: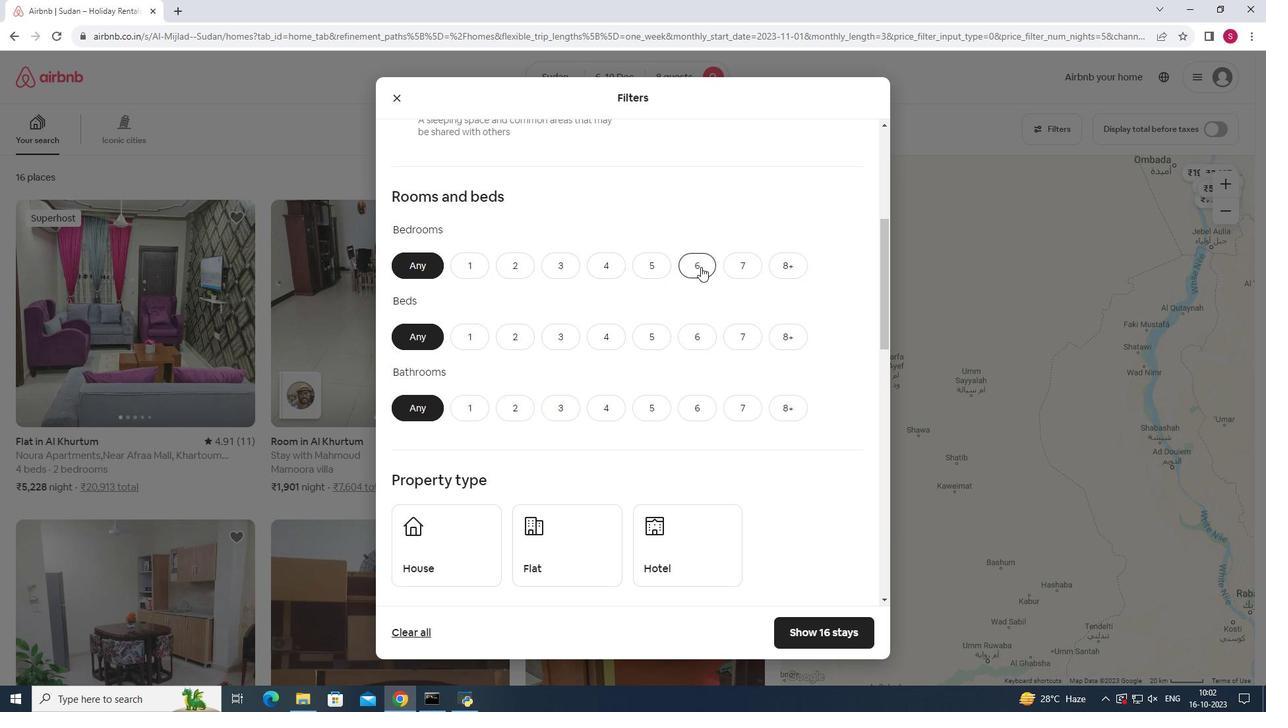 
Action: Mouse moved to (695, 340)
Screenshot: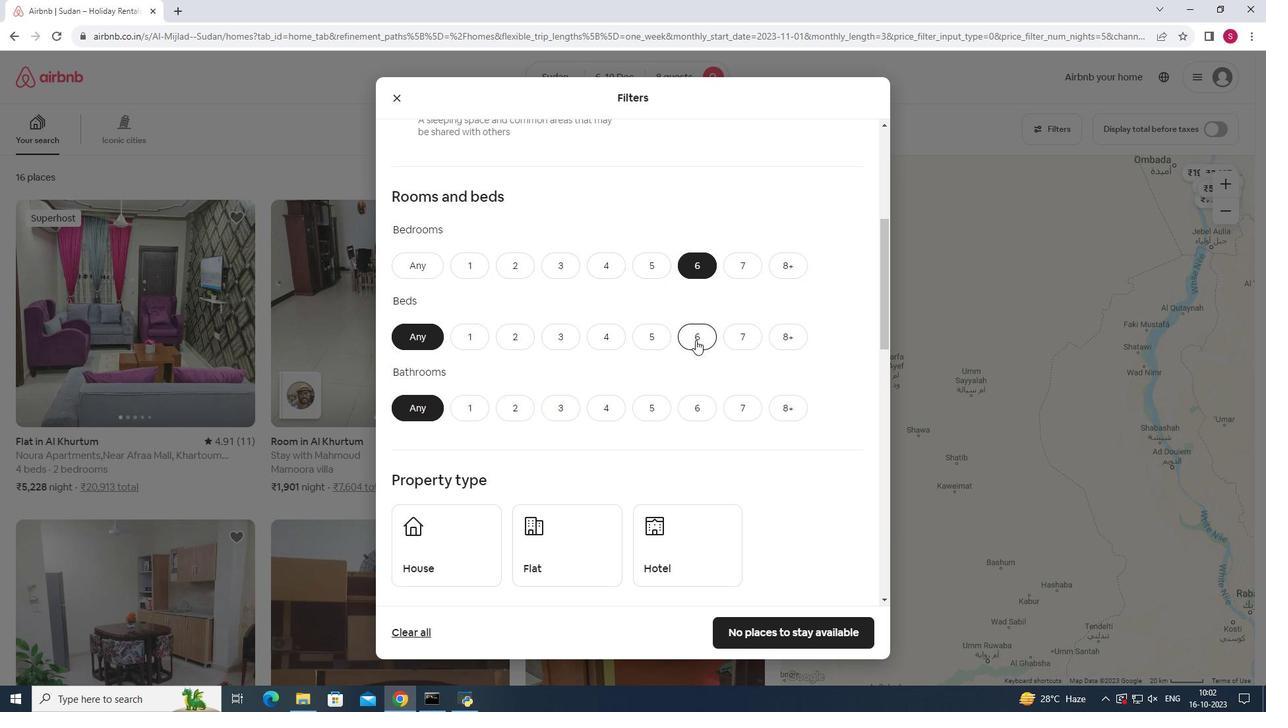 
Action: Mouse pressed left at (695, 340)
Screenshot: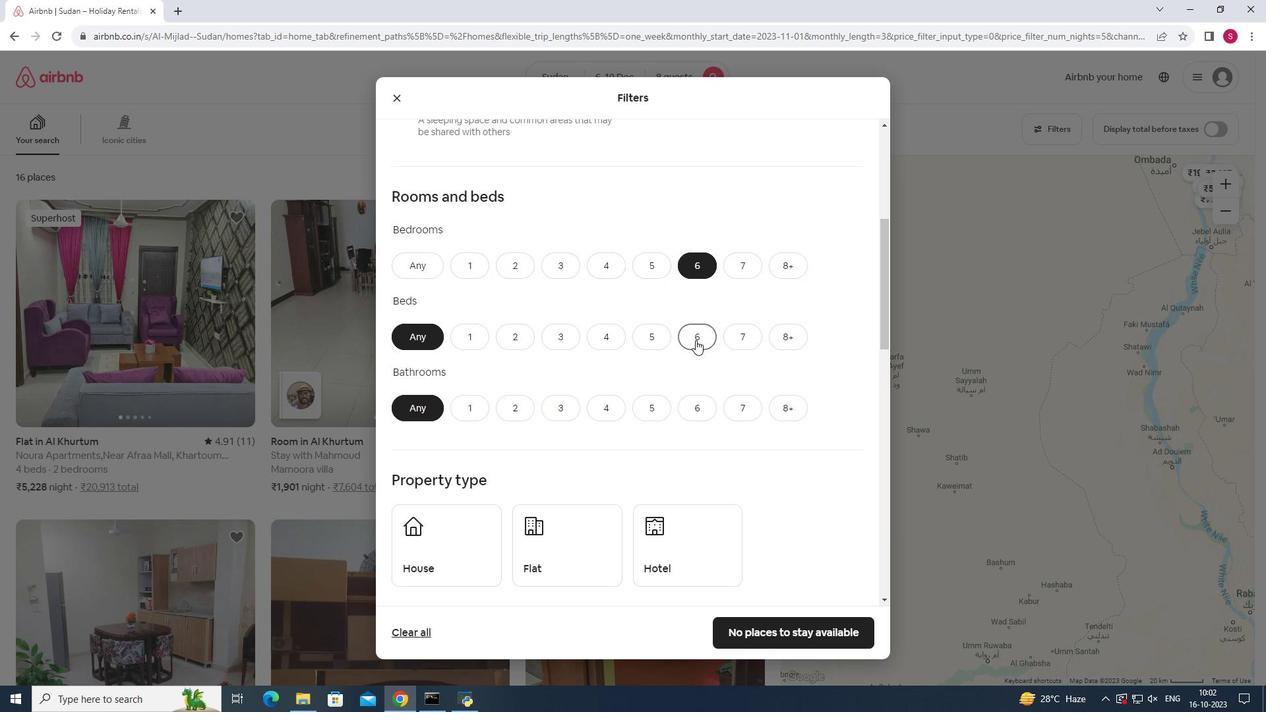 
Action: Mouse moved to (696, 410)
Screenshot: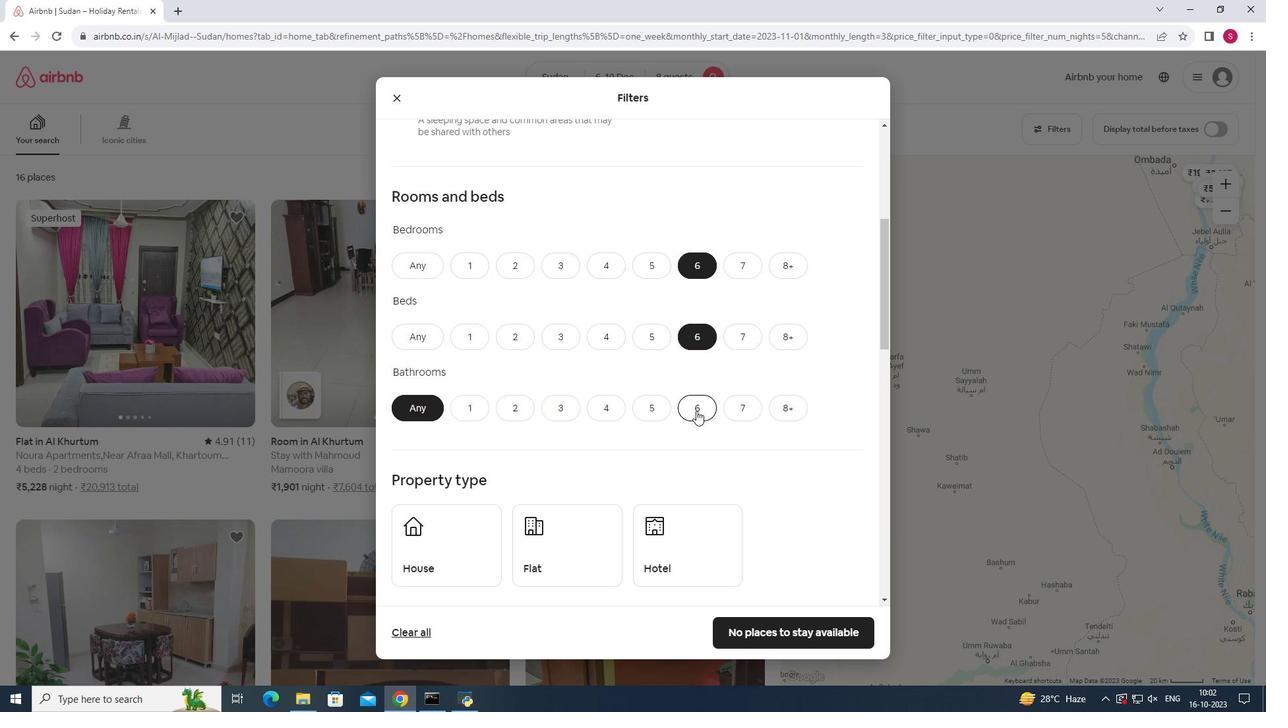 
Action: Mouse pressed left at (696, 410)
Screenshot: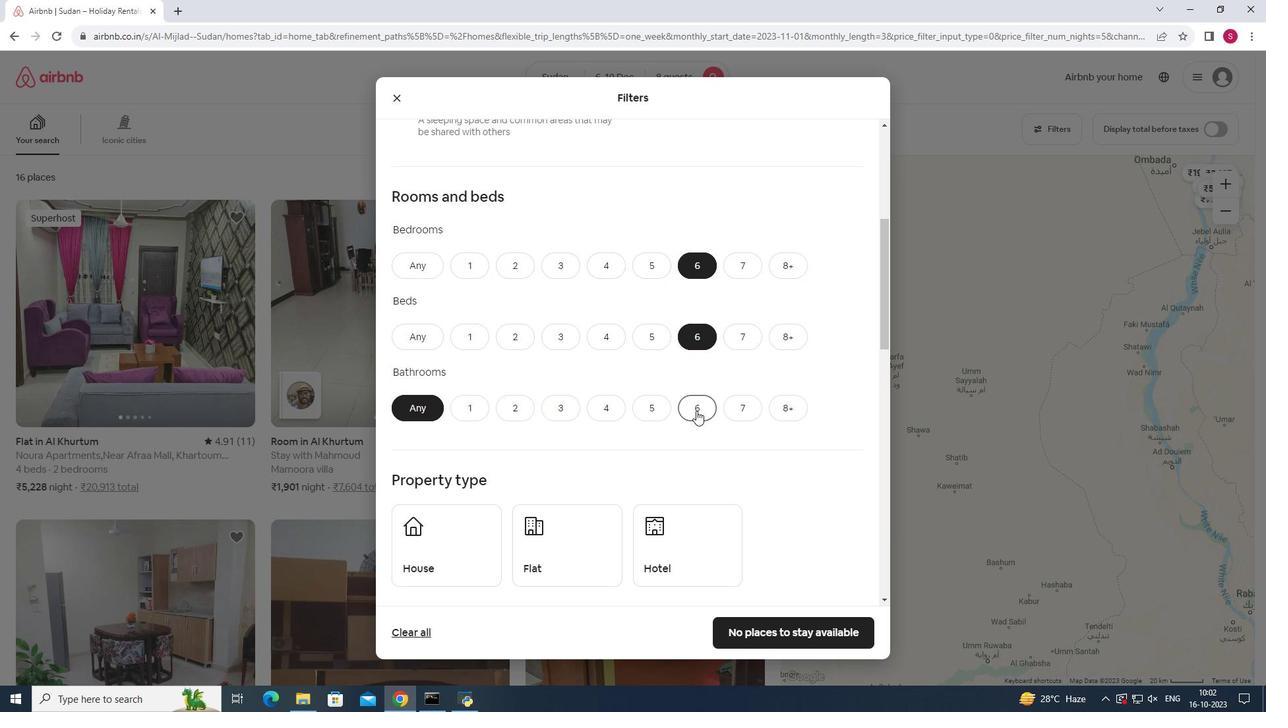 
Action: Mouse pressed left at (696, 410)
Screenshot: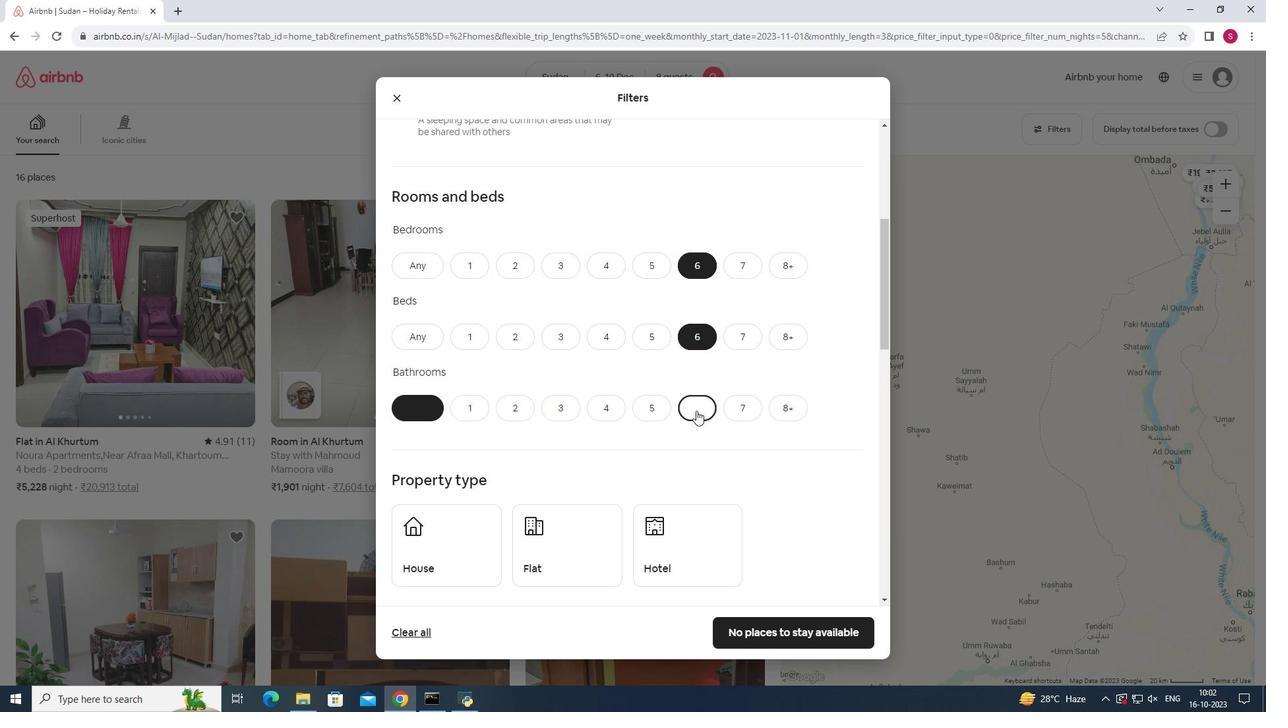 
Action: Mouse moved to (679, 542)
Screenshot: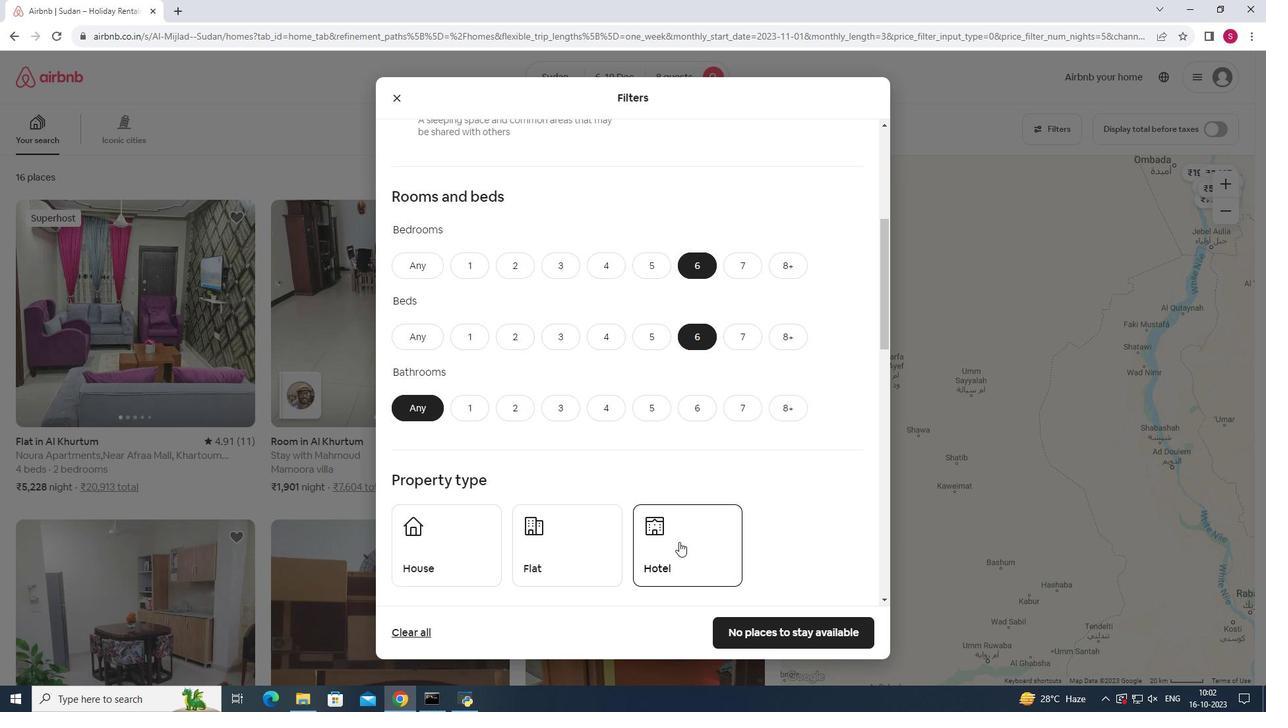 
Action: Mouse scrolled (679, 541) with delta (0, 0)
Screenshot: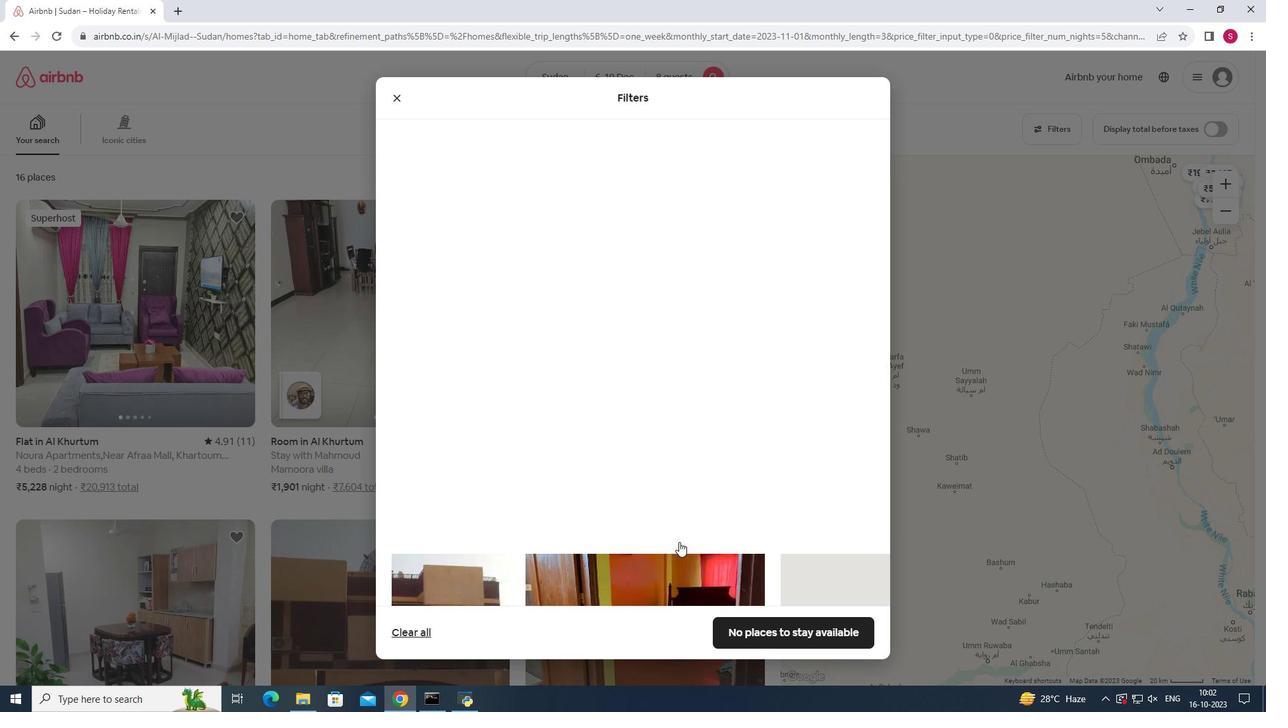 
Action: Mouse scrolled (679, 541) with delta (0, 0)
Screenshot: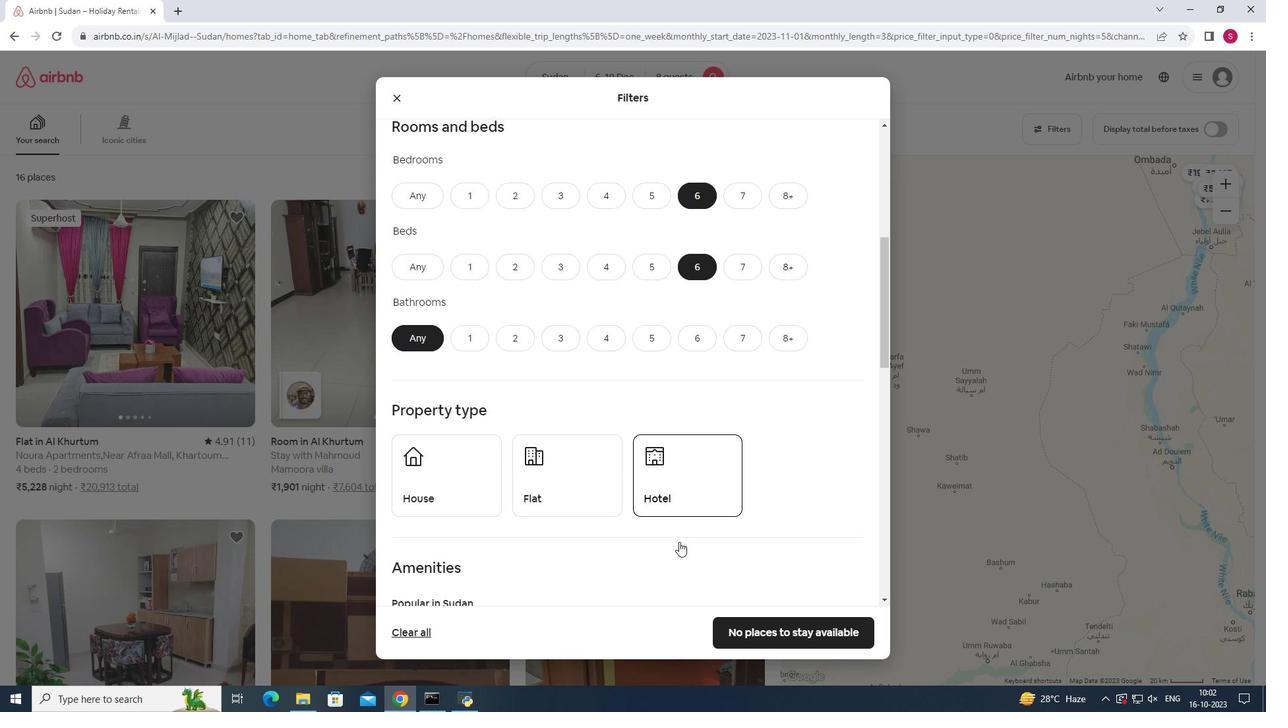 
Action: Mouse scrolled (679, 541) with delta (0, 0)
Screenshot: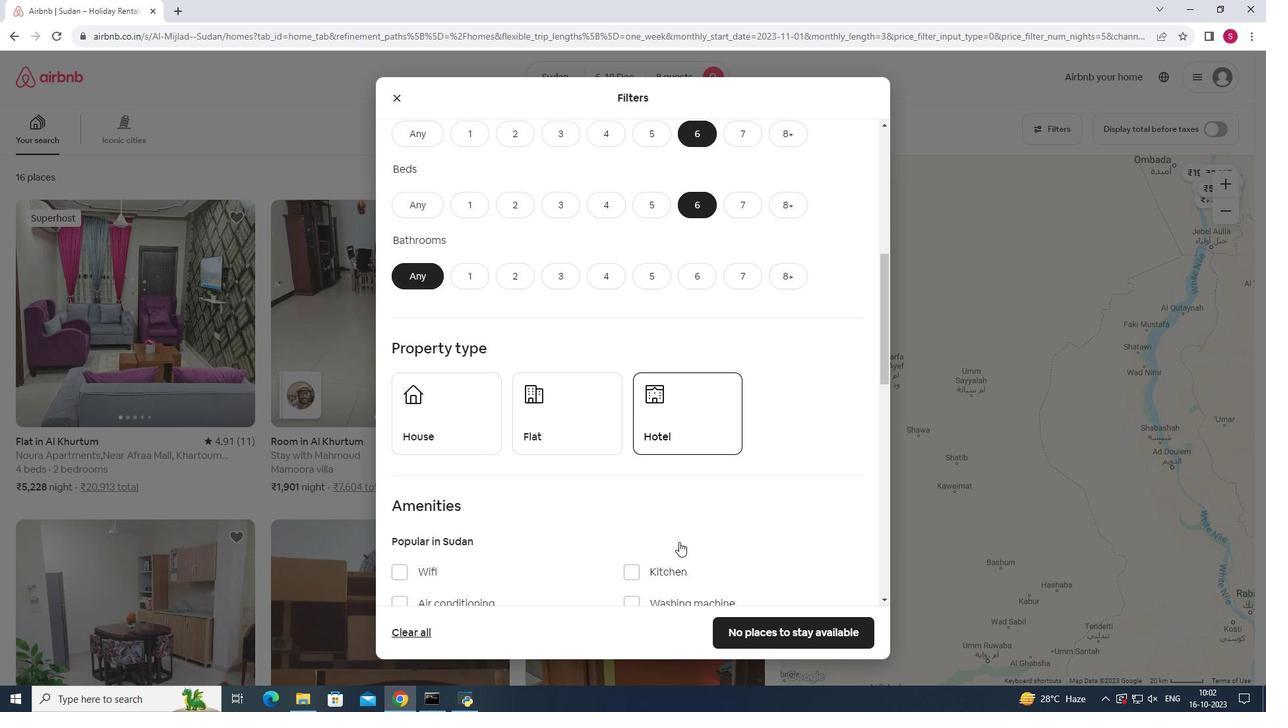 
Action: Mouse moved to (448, 338)
Screenshot: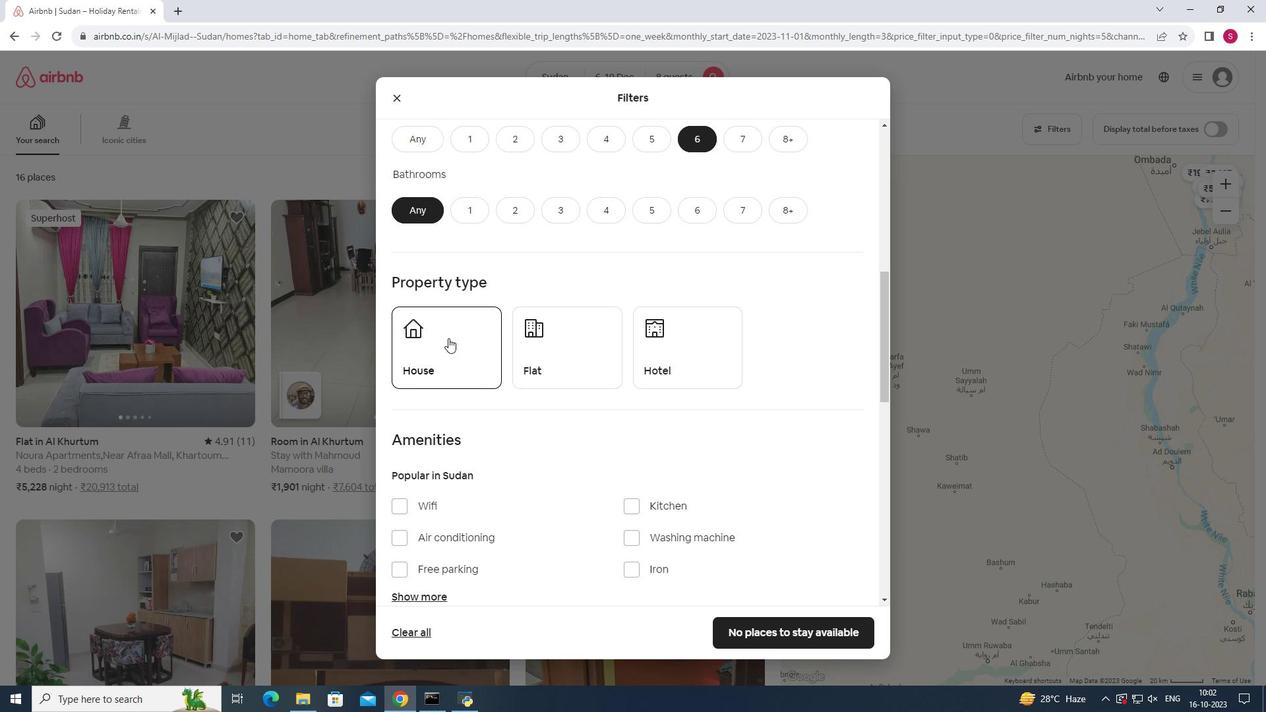 
Action: Mouse pressed left at (448, 338)
Screenshot: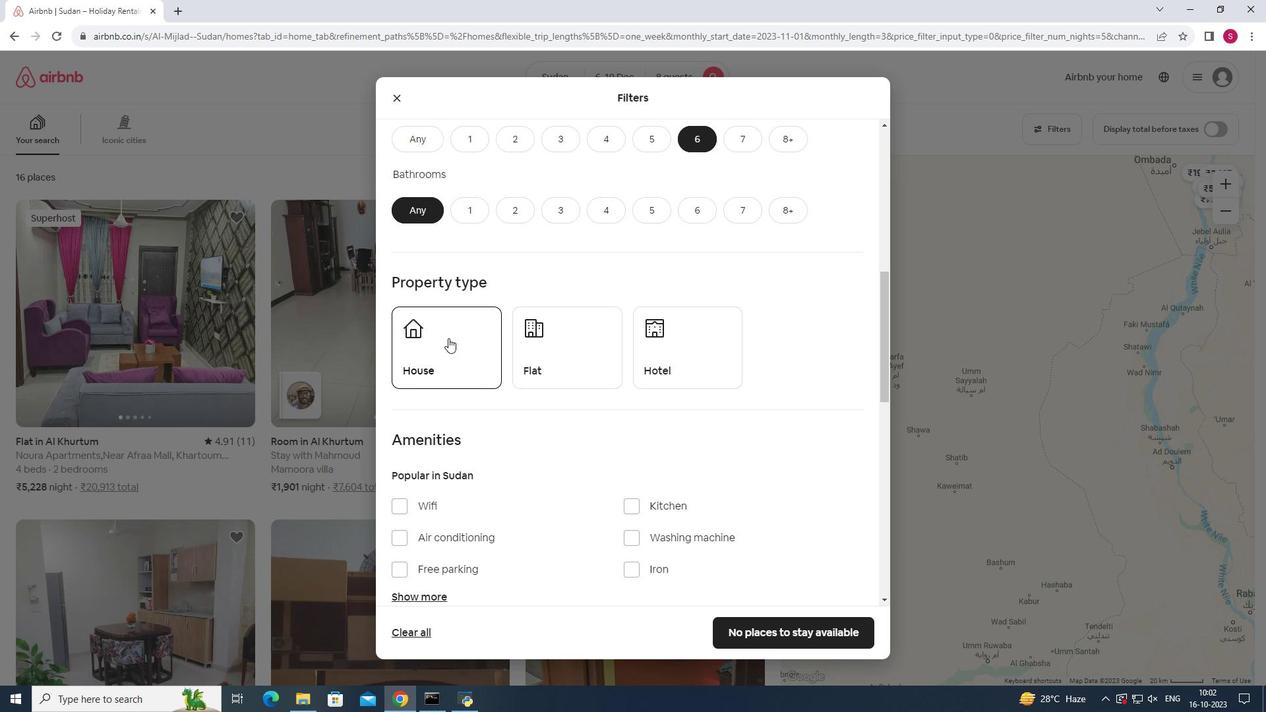
Action: Mouse moved to (740, 432)
Screenshot: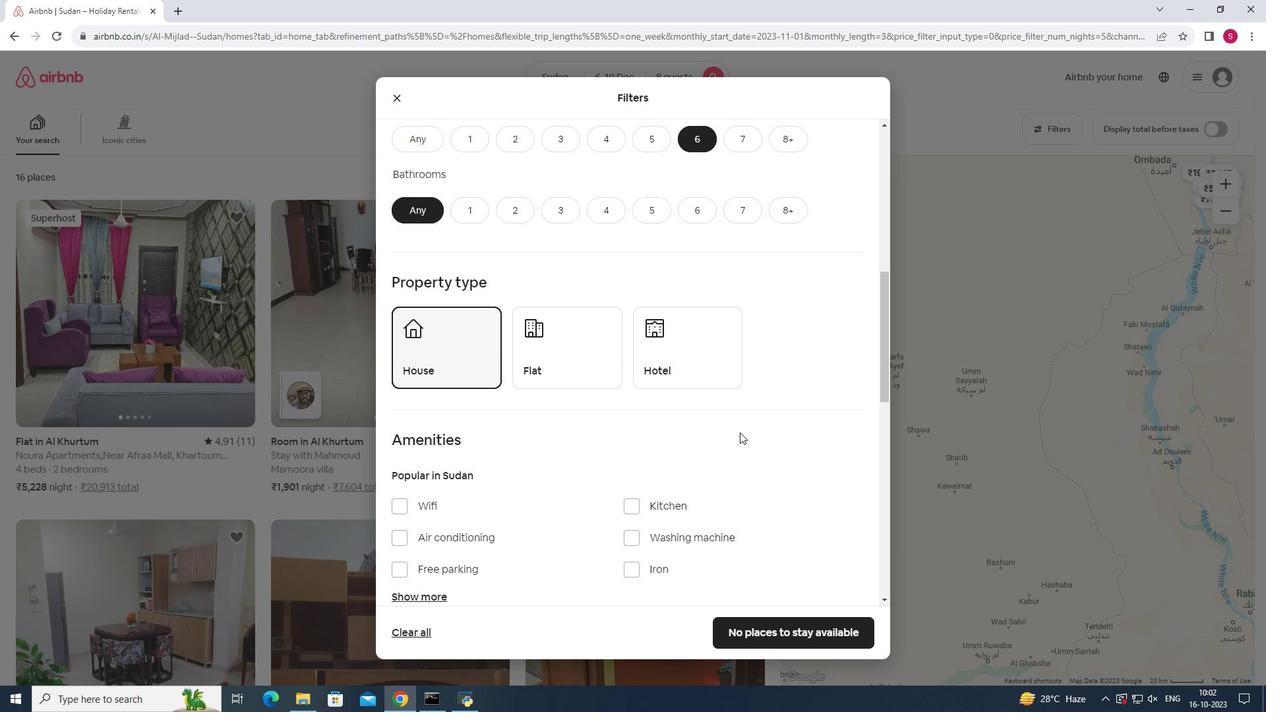 
Action: Mouse scrolled (740, 432) with delta (0, 0)
Screenshot: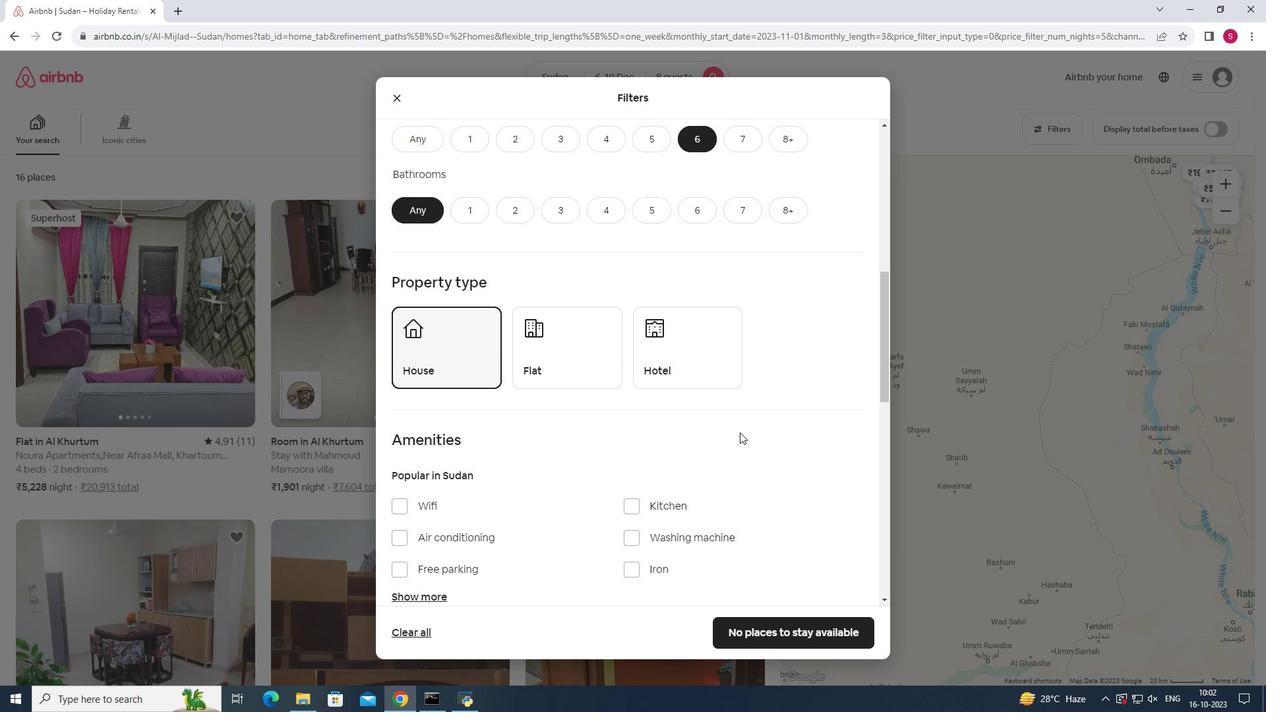 
Action: Mouse scrolled (740, 432) with delta (0, 0)
Screenshot: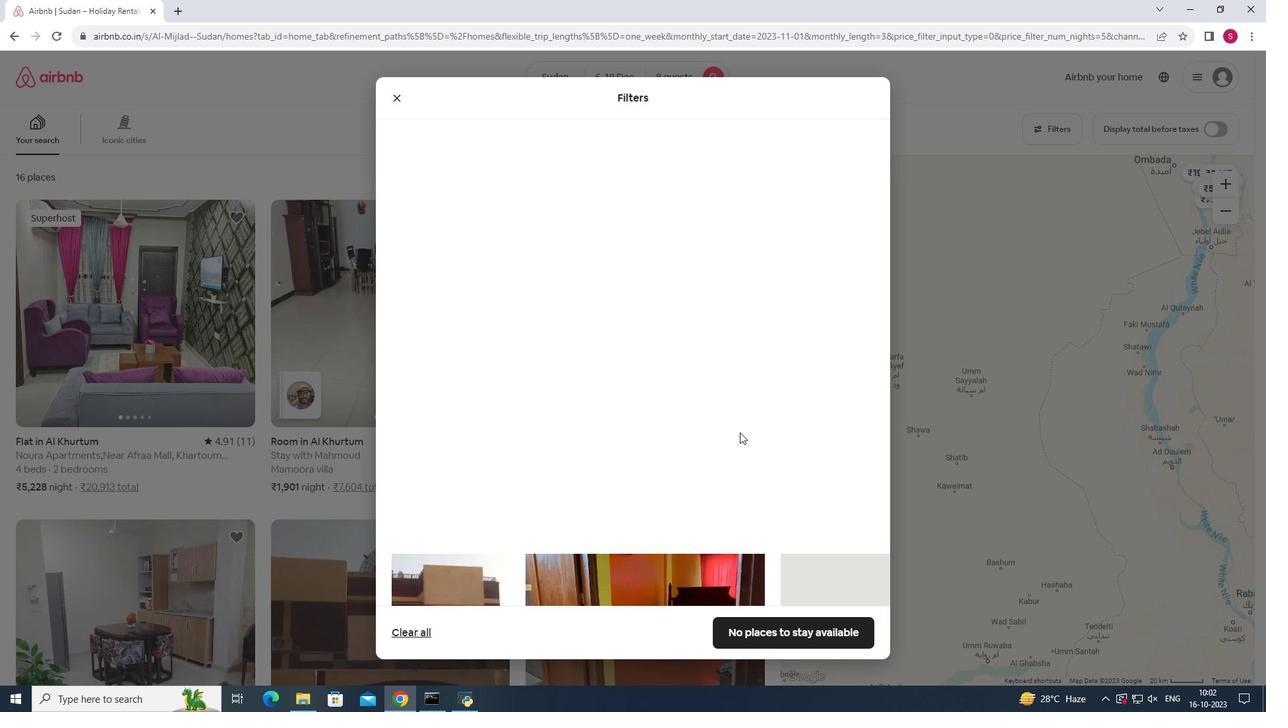 
Action: Mouse moved to (399, 376)
Screenshot: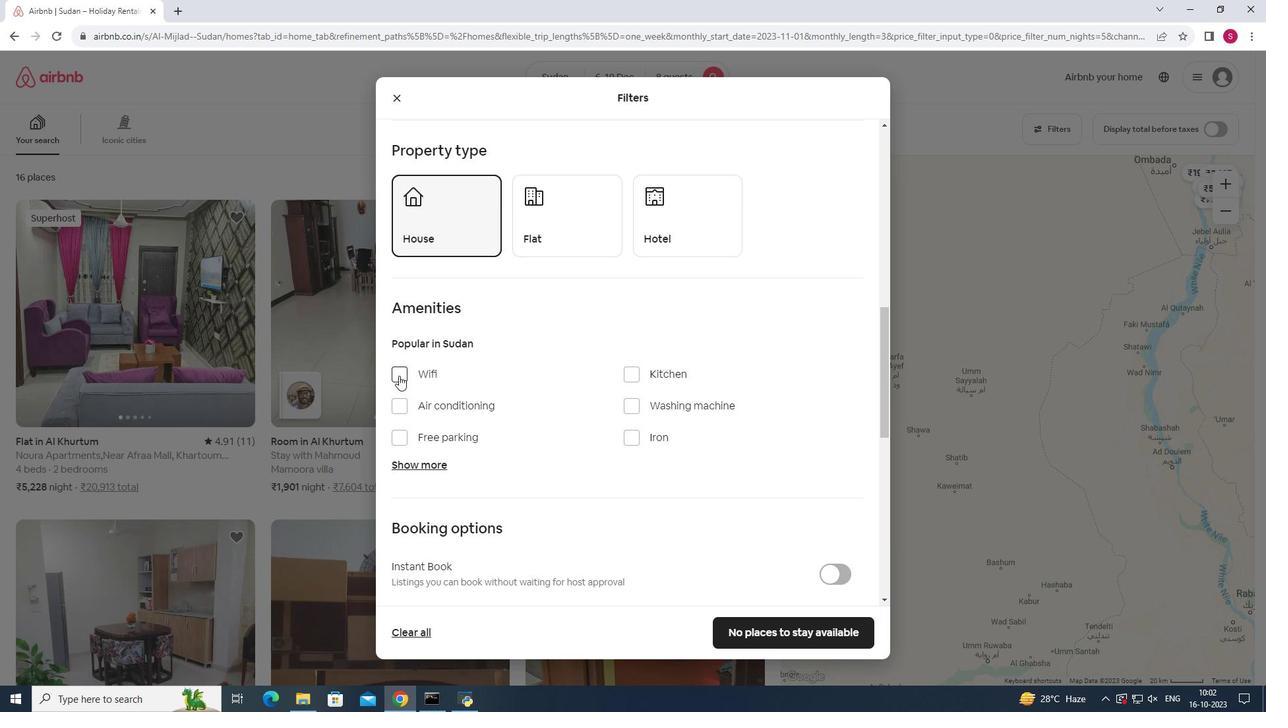 
Action: Mouse pressed left at (399, 376)
Screenshot: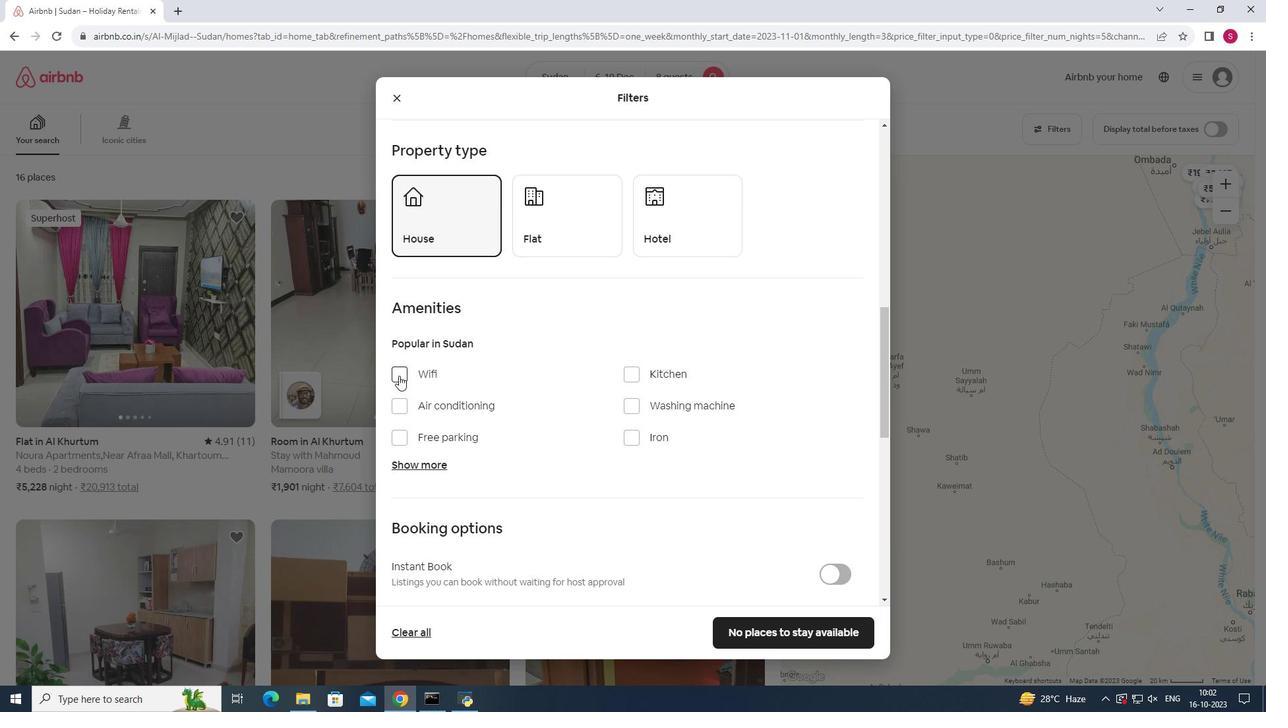 
Action: Mouse moved to (425, 467)
Screenshot: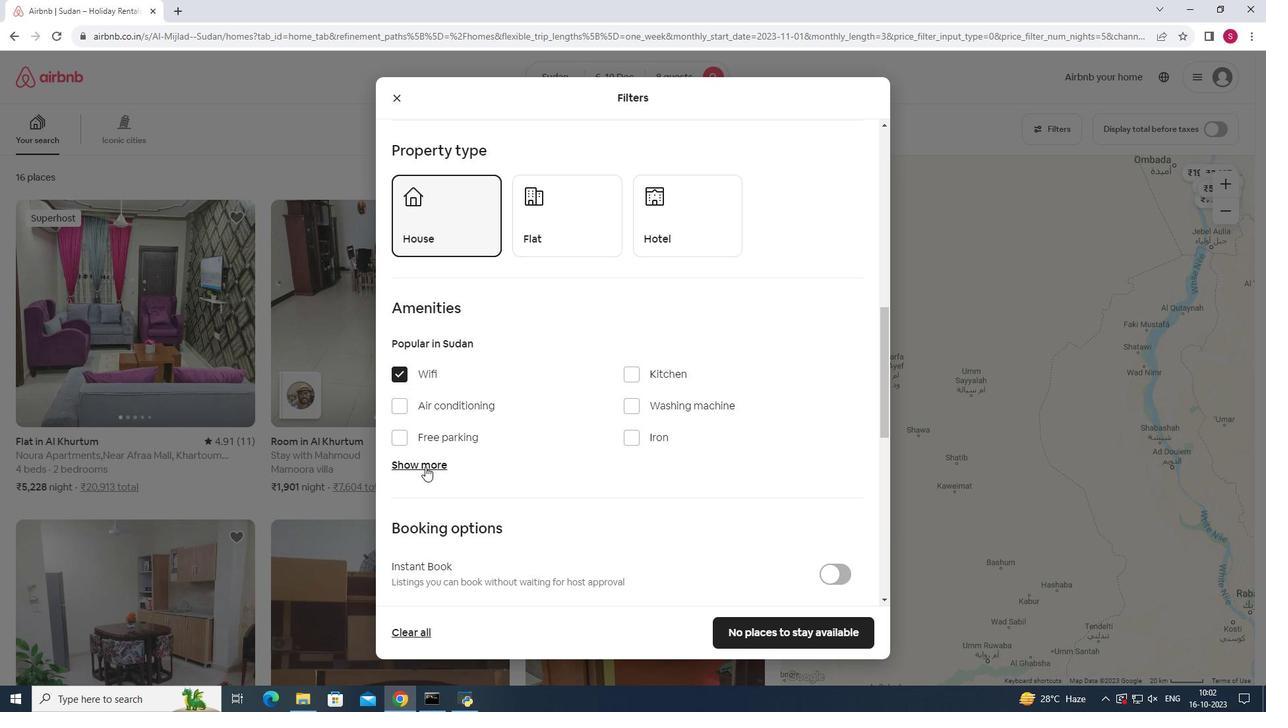 
Action: Mouse pressed left at (425, 467)
Screenshot: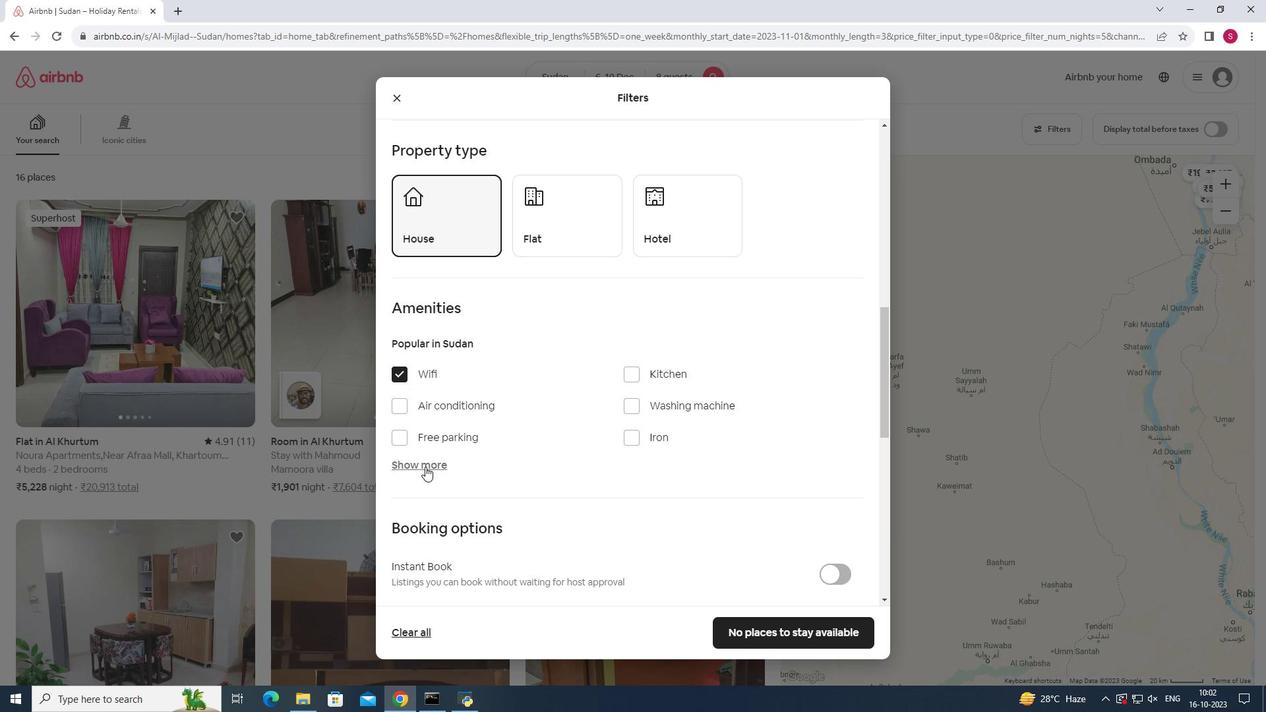 
Action: Mouse moved to (635, 544)
Screenshot: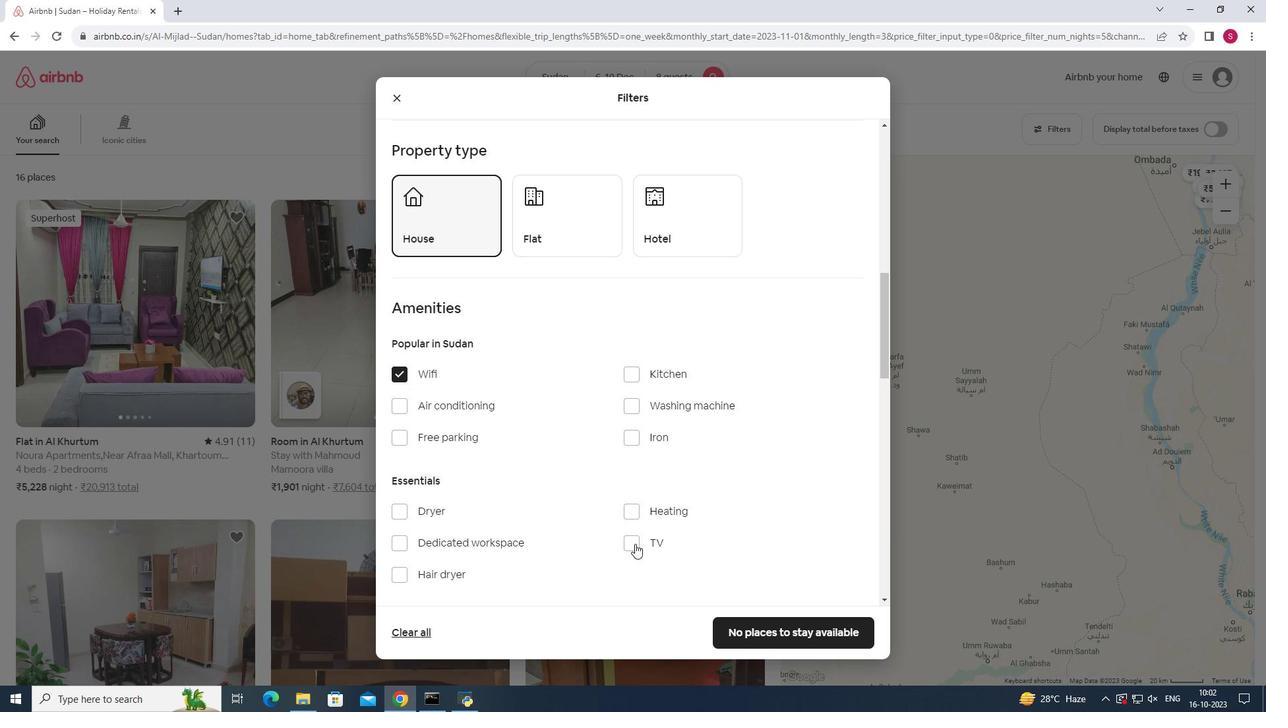 
Action: Mouse pressed left at (635, 544)
Screenshot: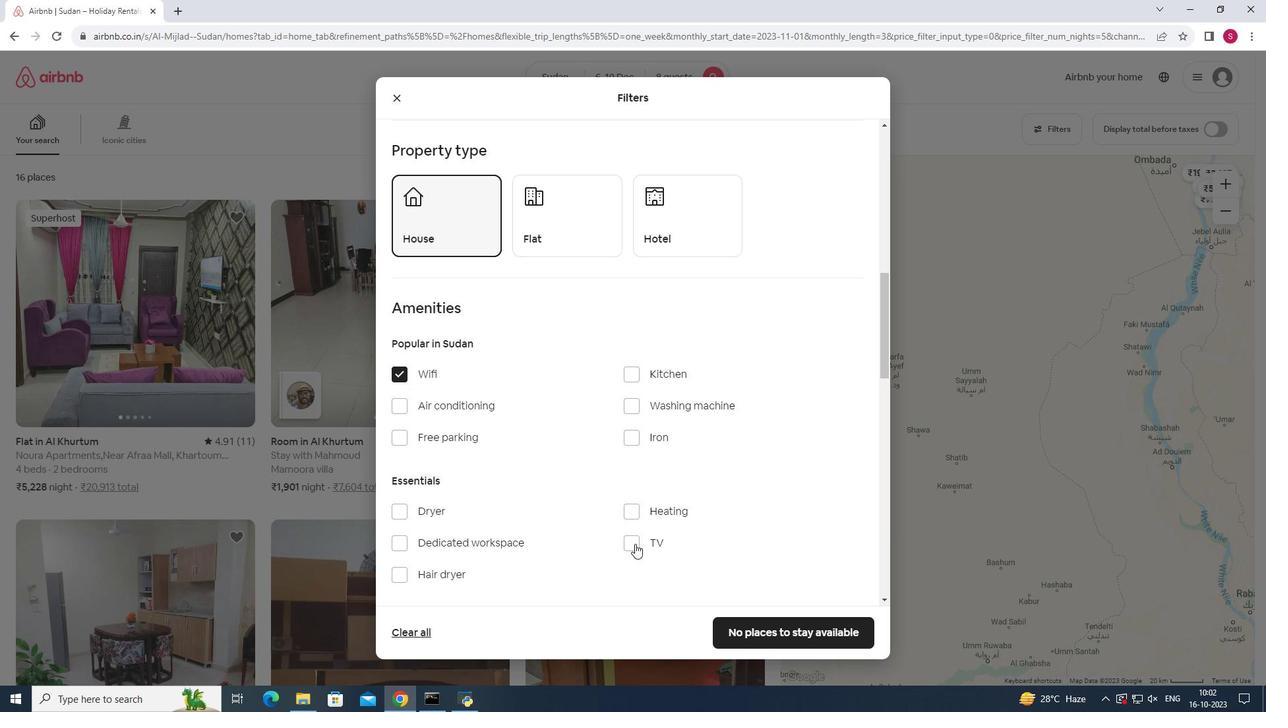 
Action: Mouse moved to (707, 519)
Screenshot: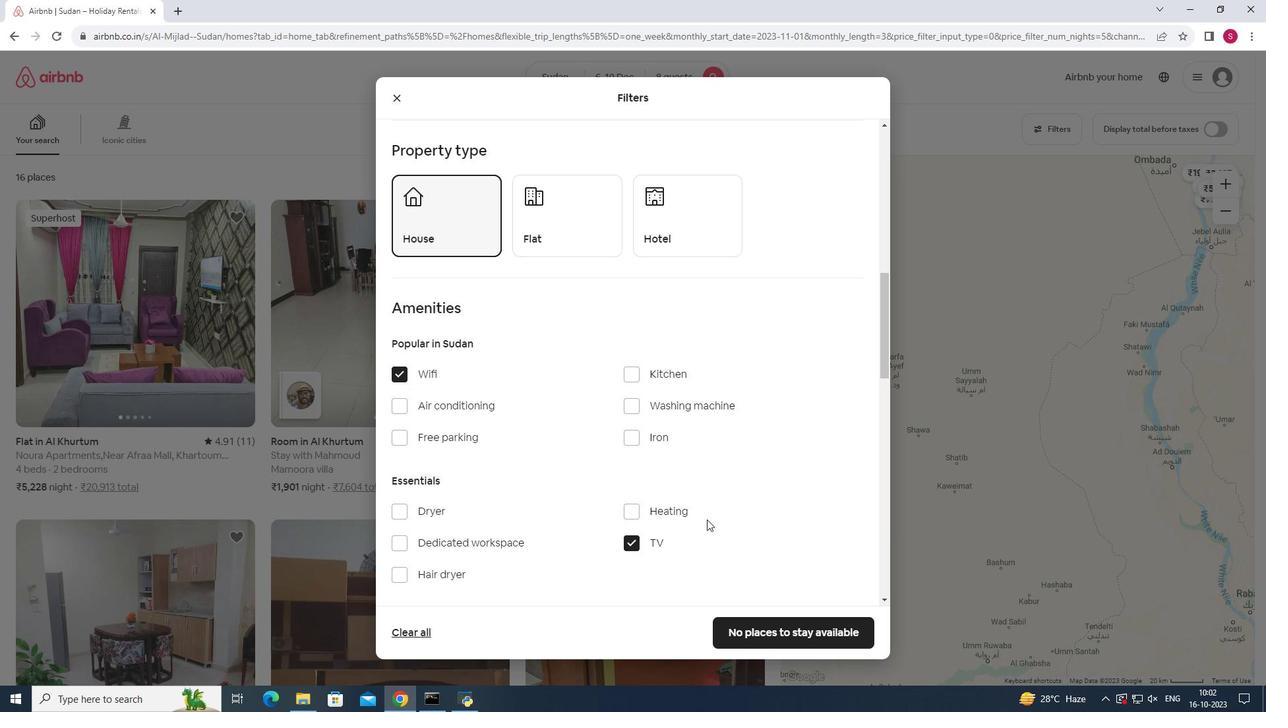 
Action: Mouse scrolled (707, 519) with delta (0, 0)
Screenshot: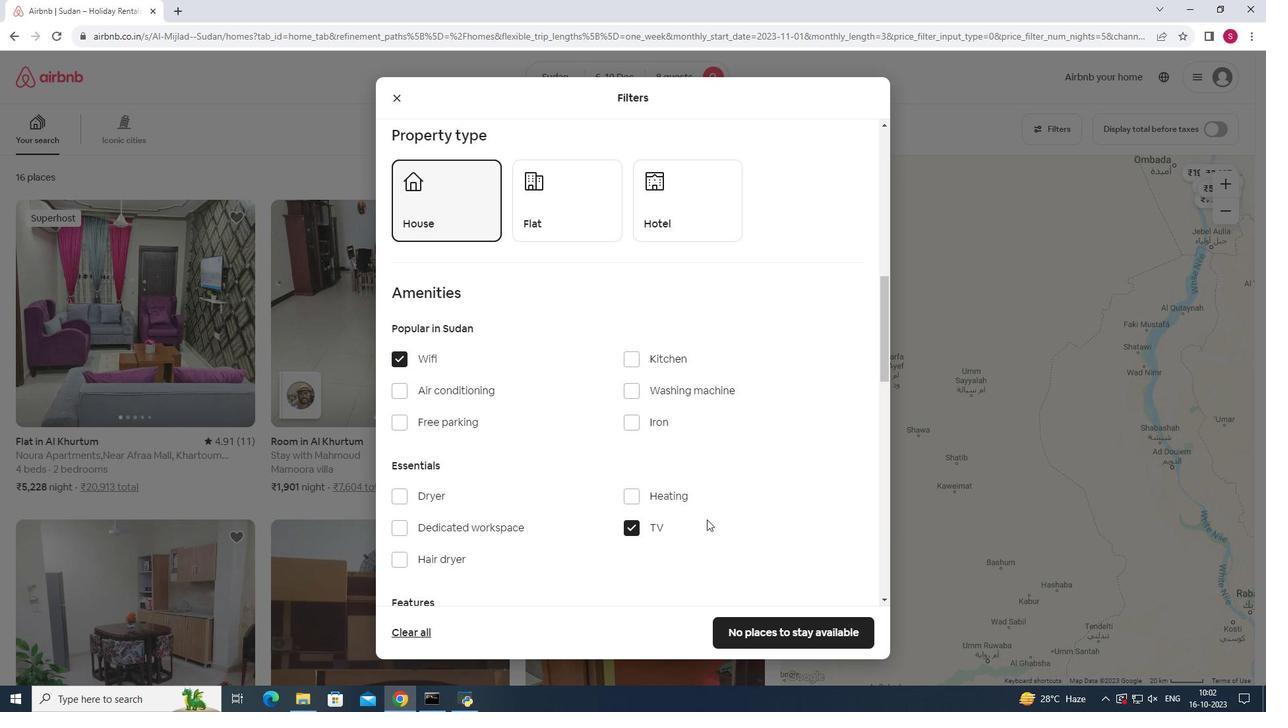 
Action: Mouse scrolled (707, 519) with delta (0, 0)
Screenshot: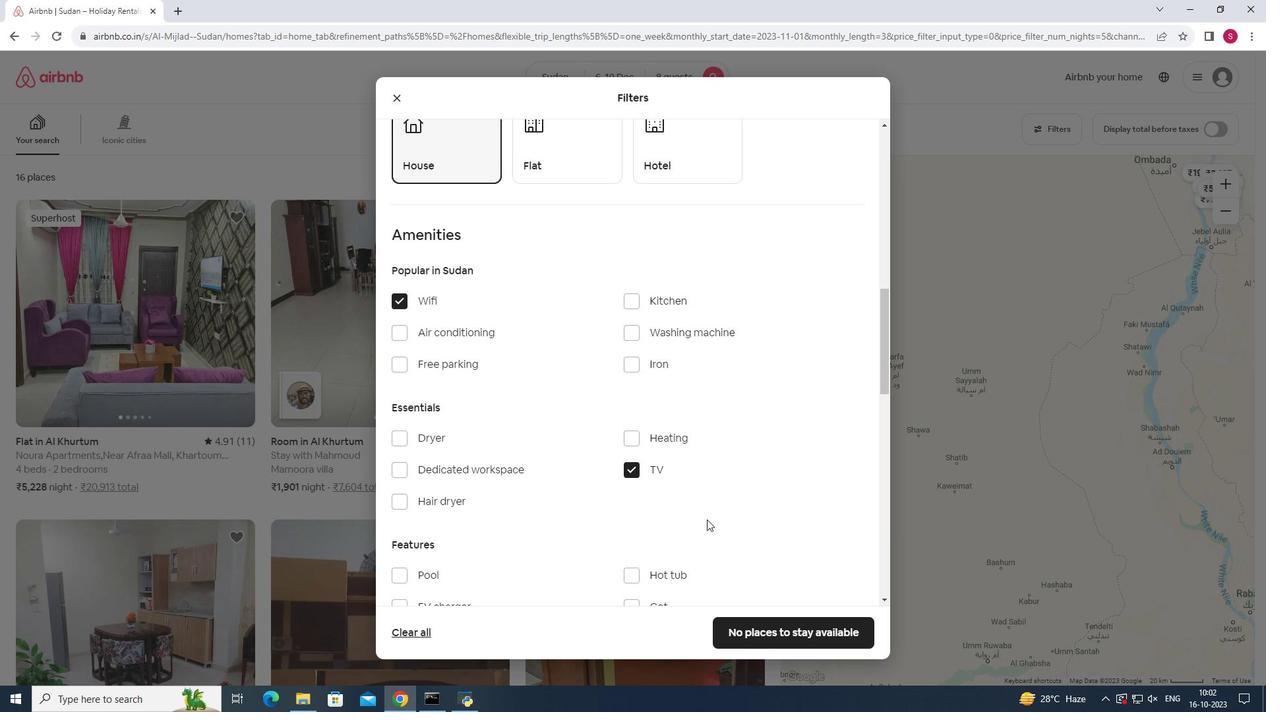 
Action: Mouse moved to (395, 303)
Screenshot: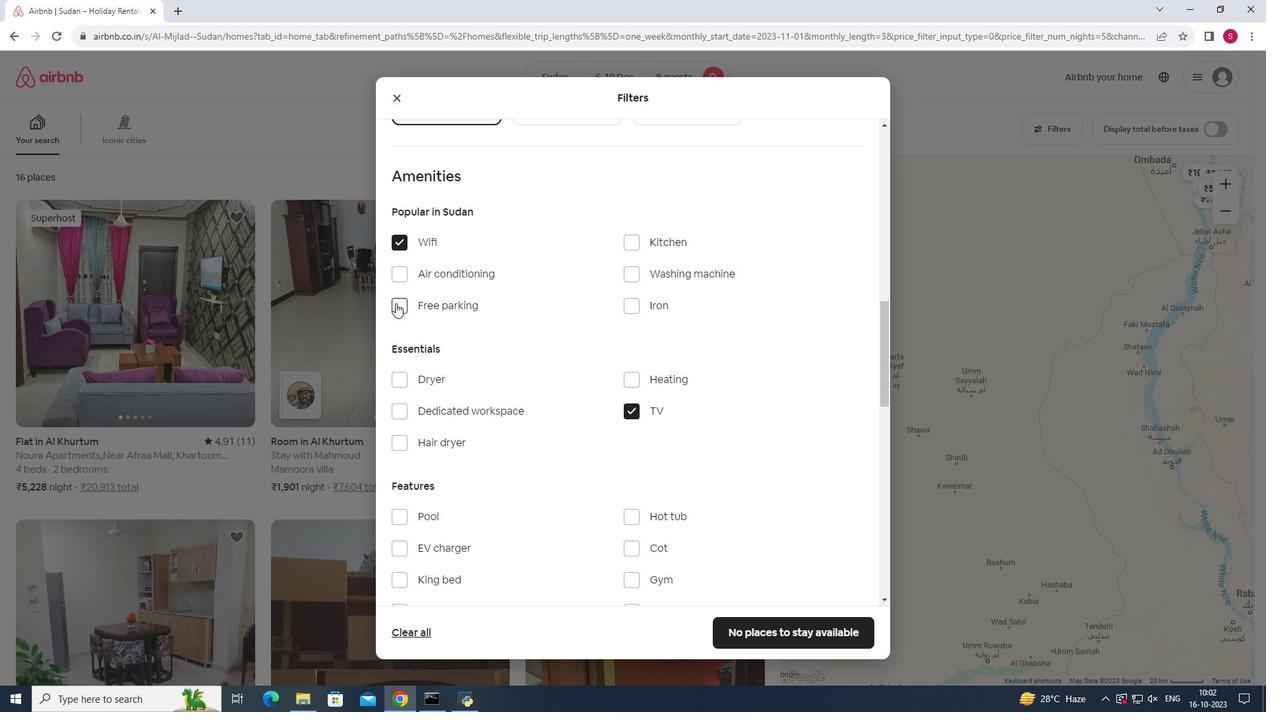 
Action: Mouse pressed left at (395, 303)
Screenshot: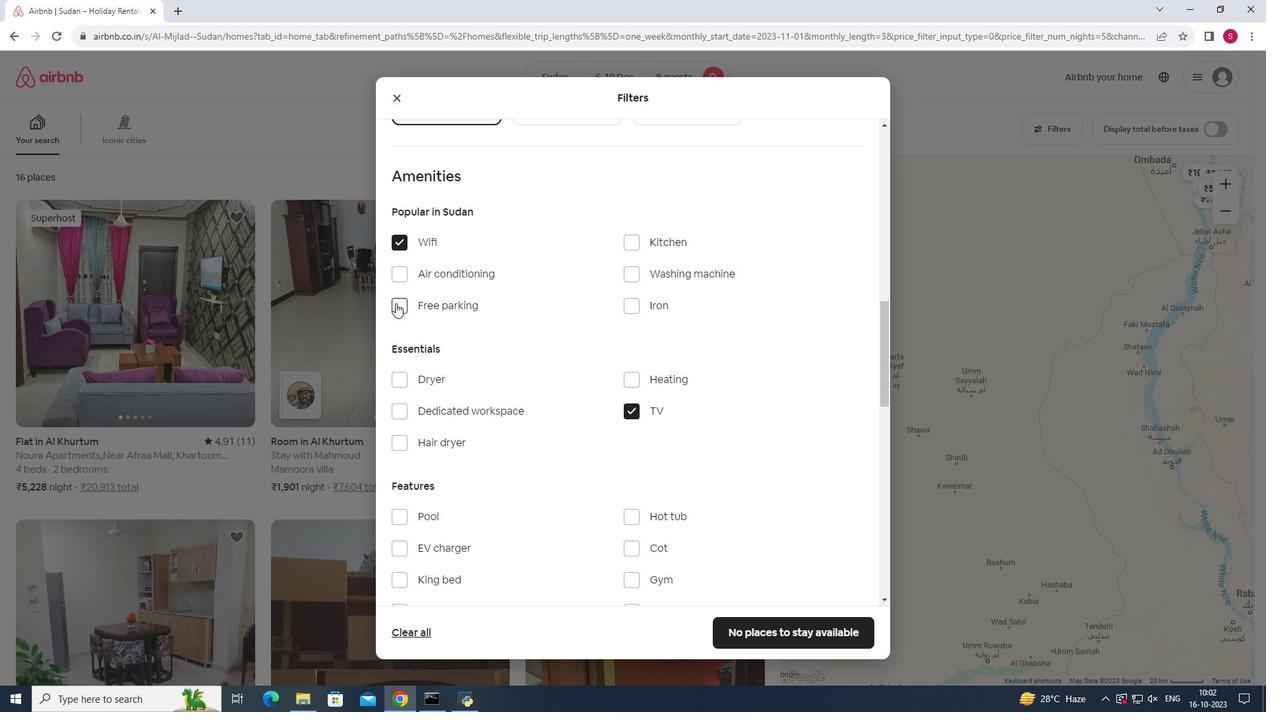 
Action: Mouse moved to (470, 432)
Screenshot: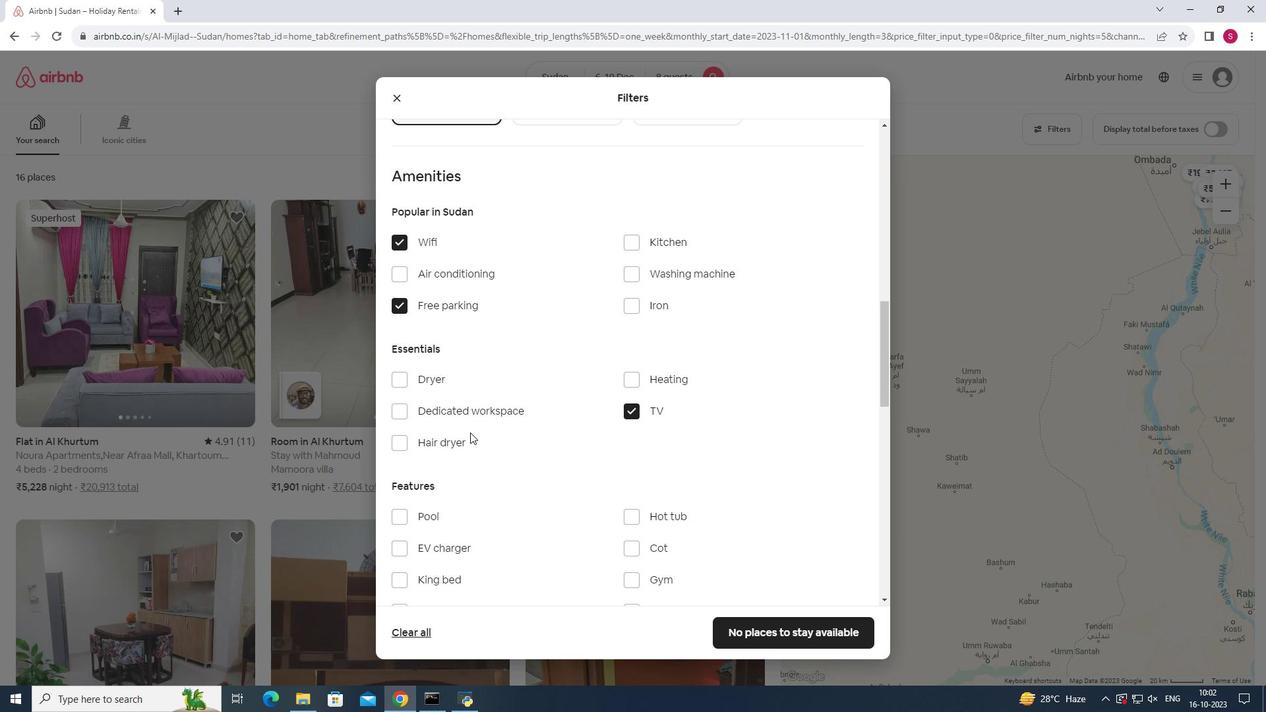 
Action: Mouse scrolled (470, 432) with delta (0, 0)
Screenshot: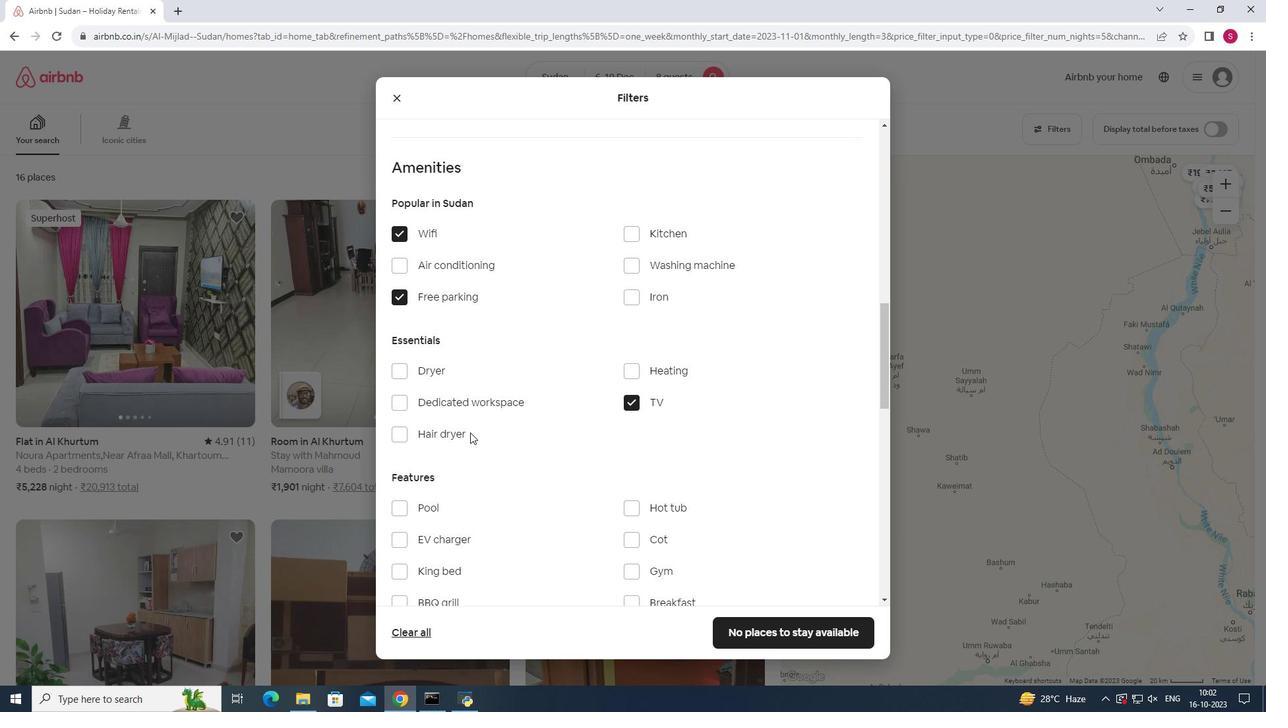 
Action: Mouse scrolled (470, 432) with delta (0, 0)
Screenshot: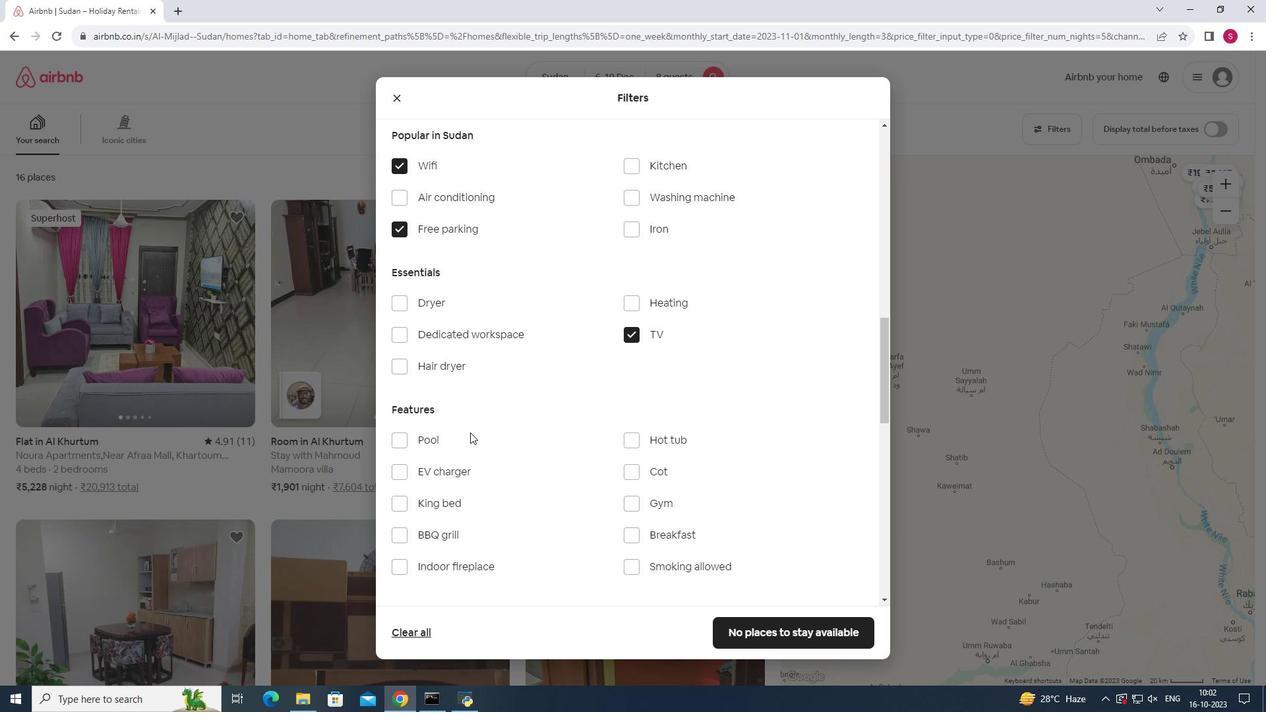 
Action: Mouse moved to (629, 443)
Screenshot: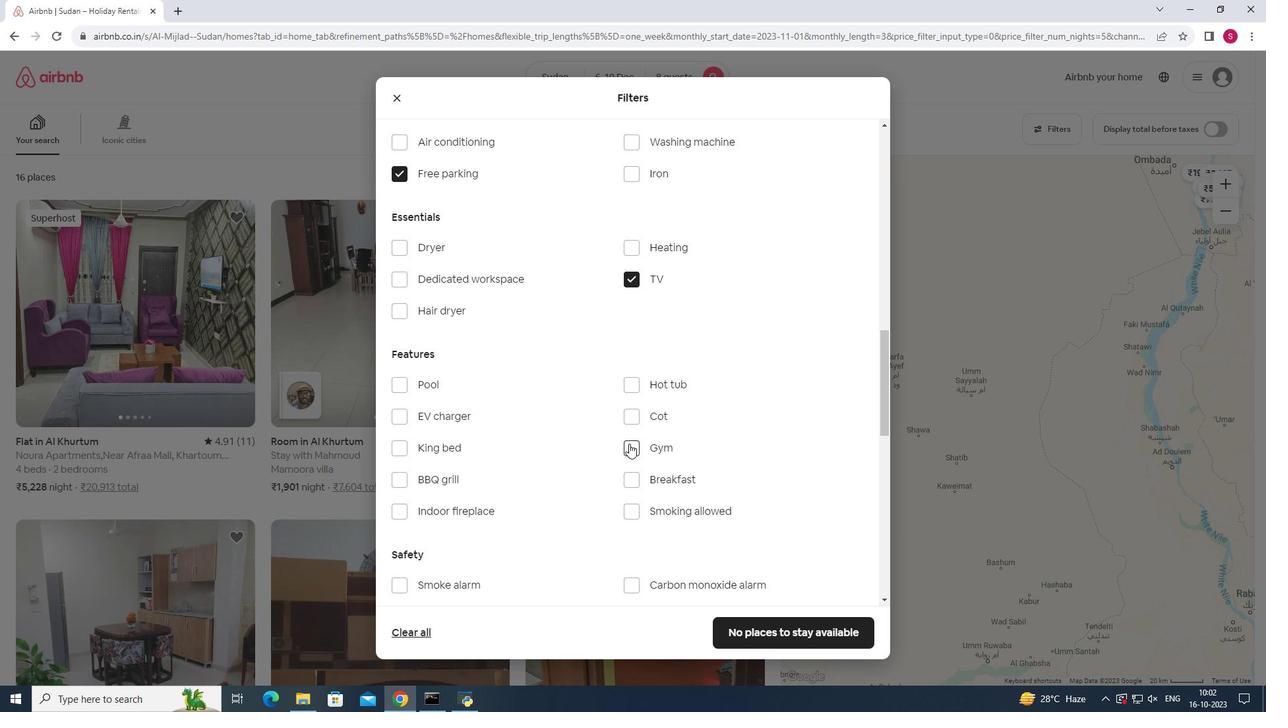
Action: Mouse pressed left at (629, 443)
Screenshot: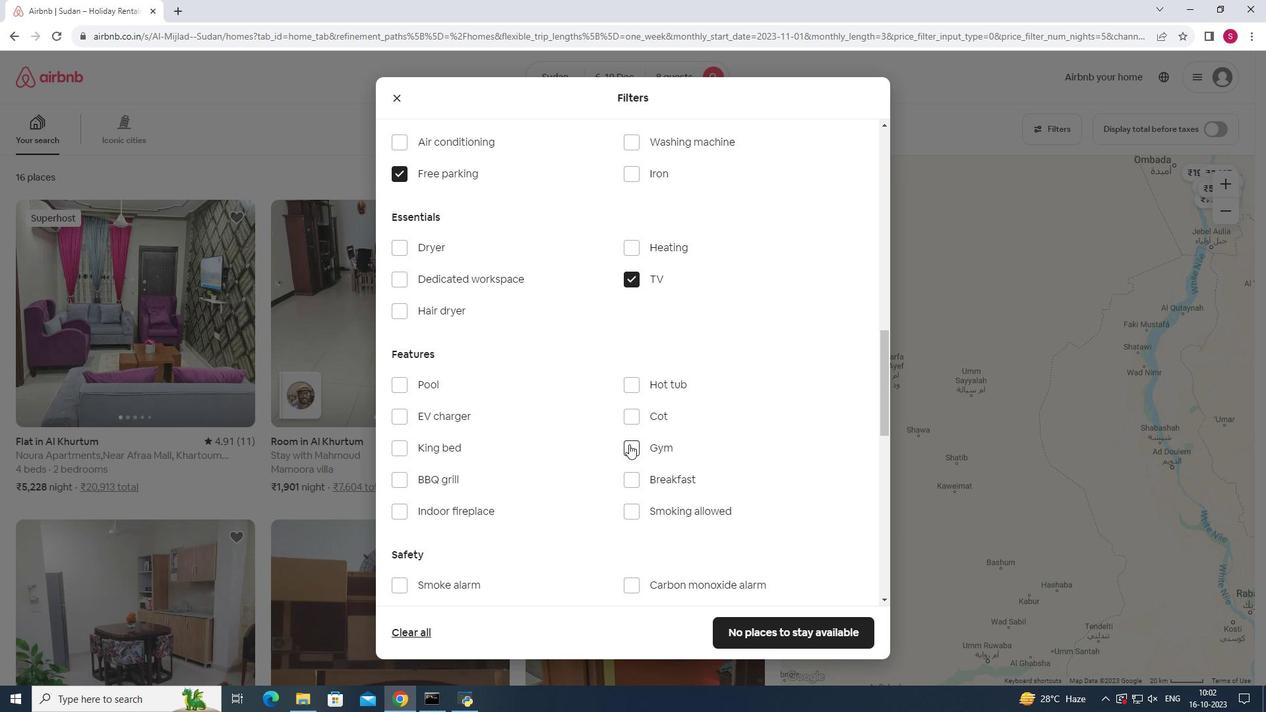 
Action: Mouse moved to (628, 474)
Screenshot: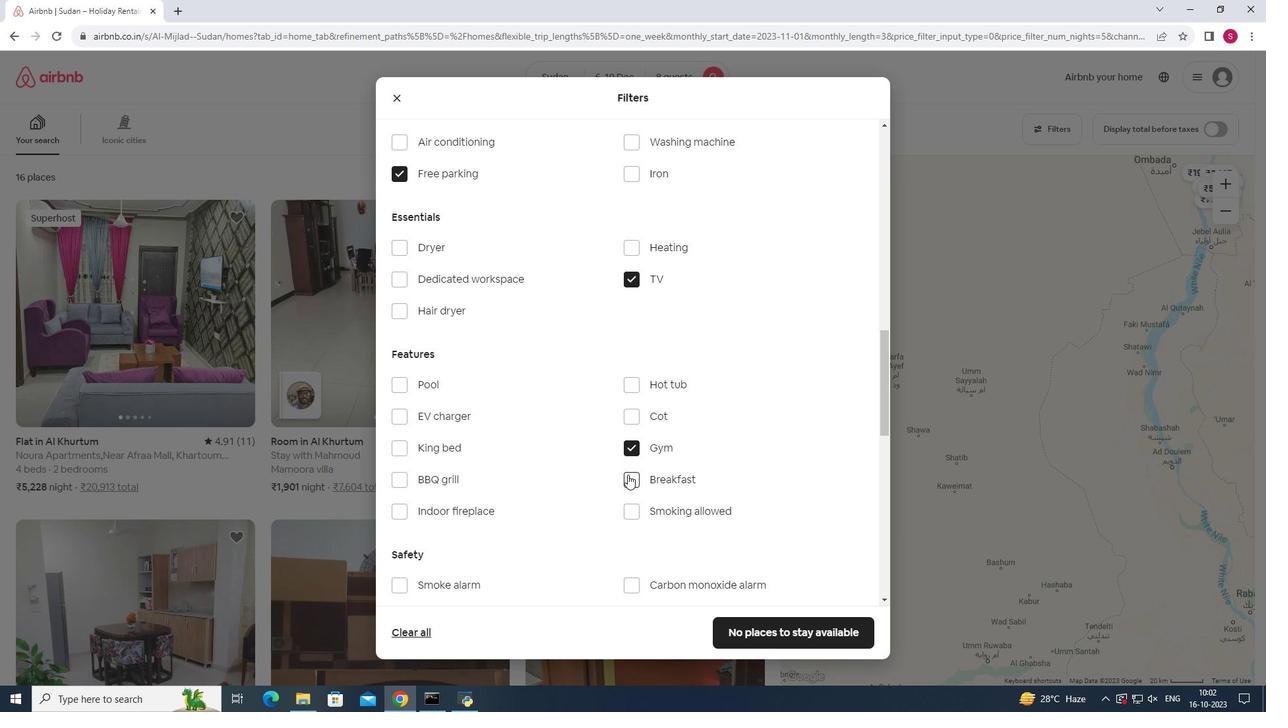 
Action: Mouse pressed left at (628, 474)
Screenshot: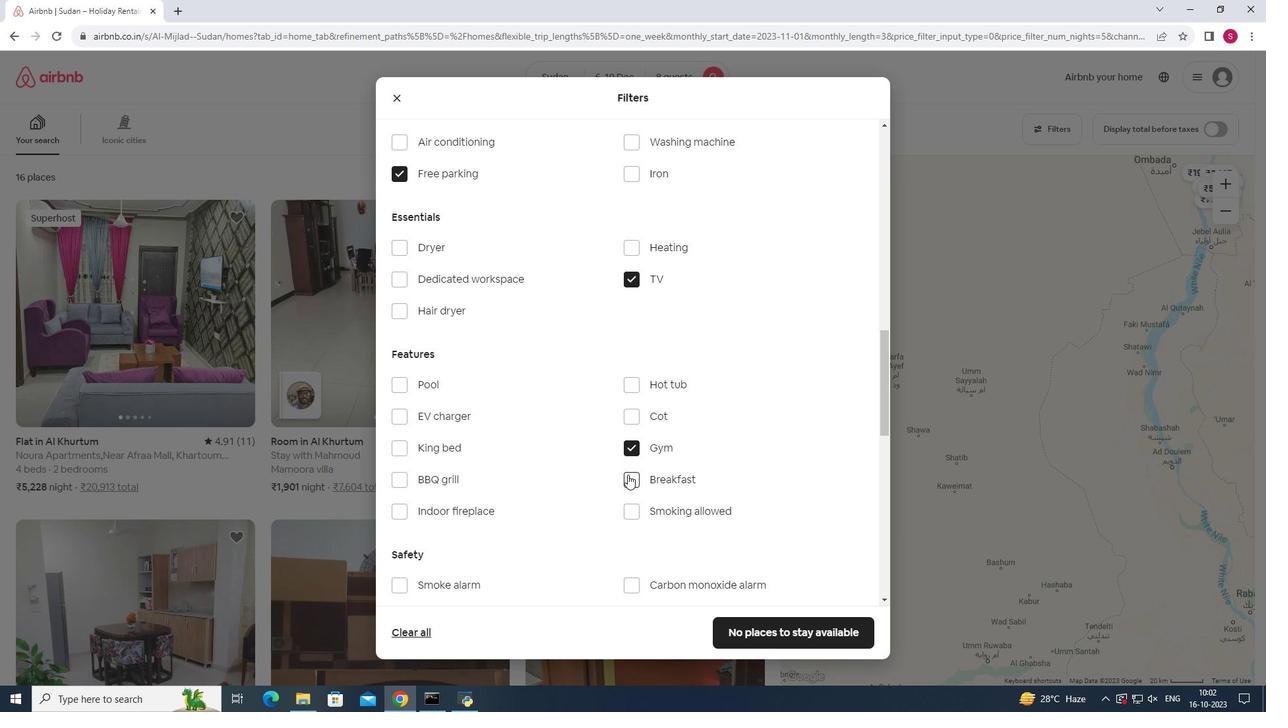 
Action: Mouse pressed left at (628, 474)
Screenshot: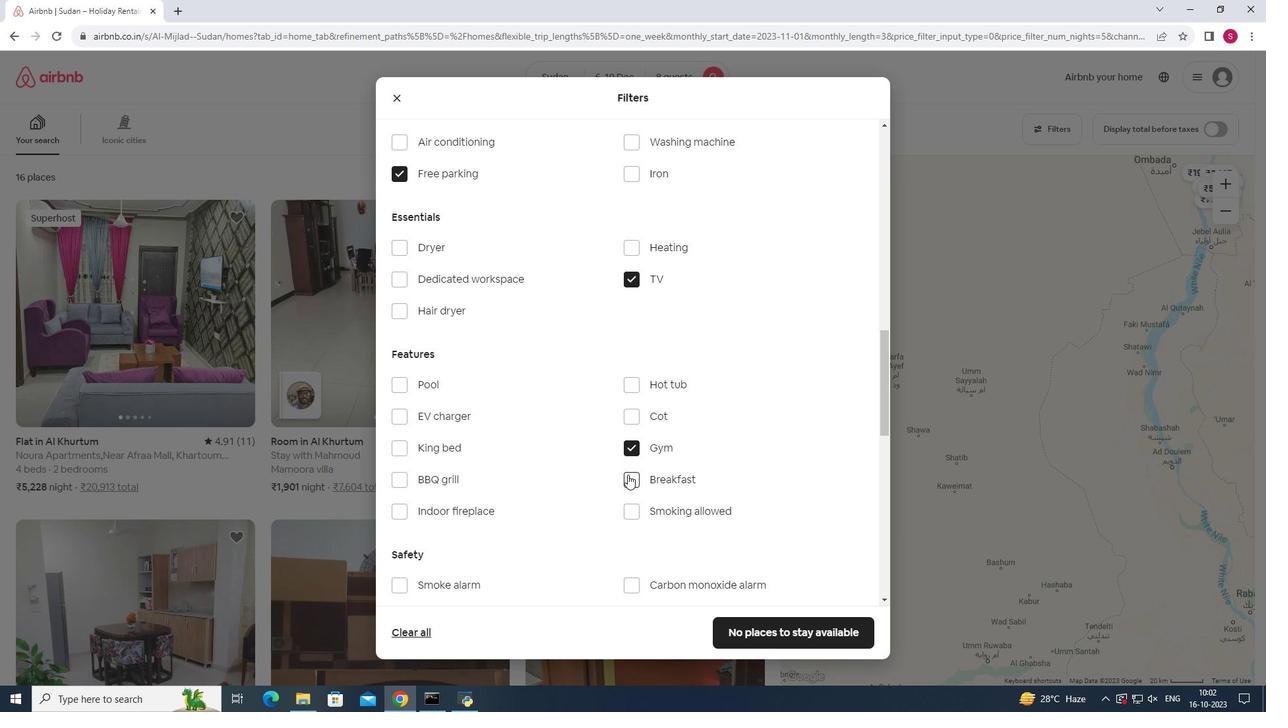 
Action: Mouse moved to (633, 481)
Screenshot: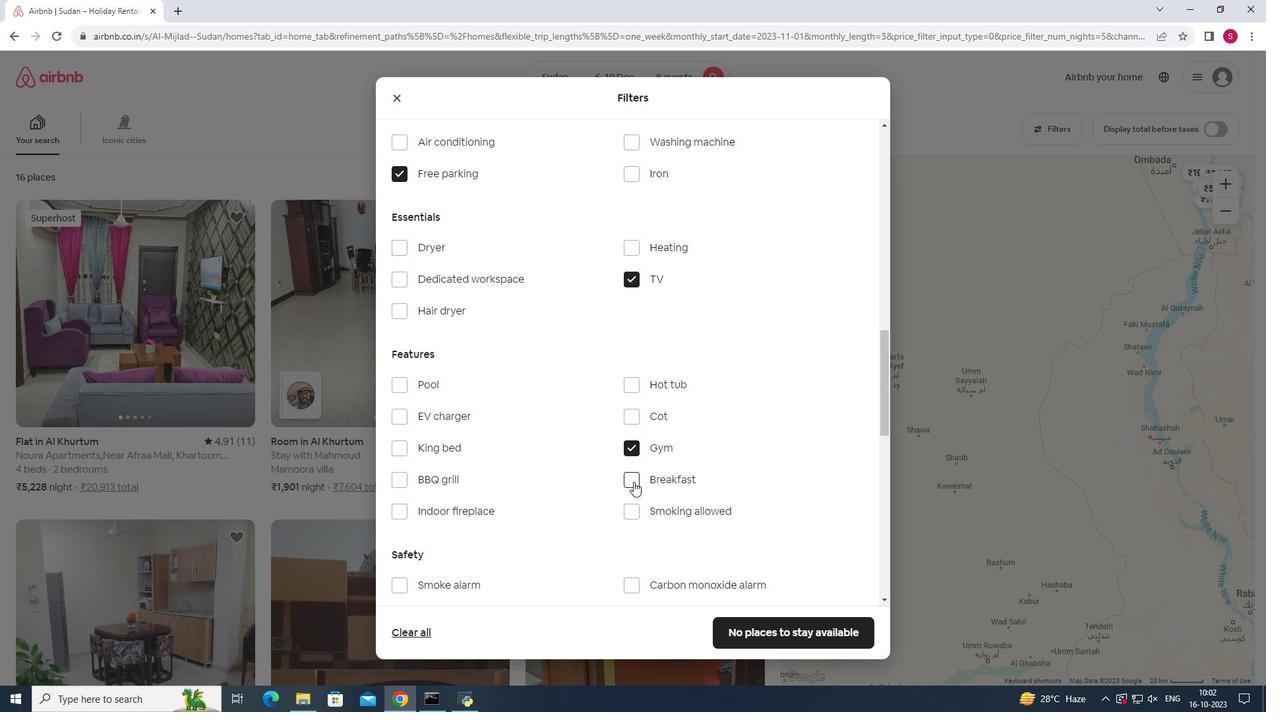 
Action: Mouse pressed left at (633, 481)
Screenshot: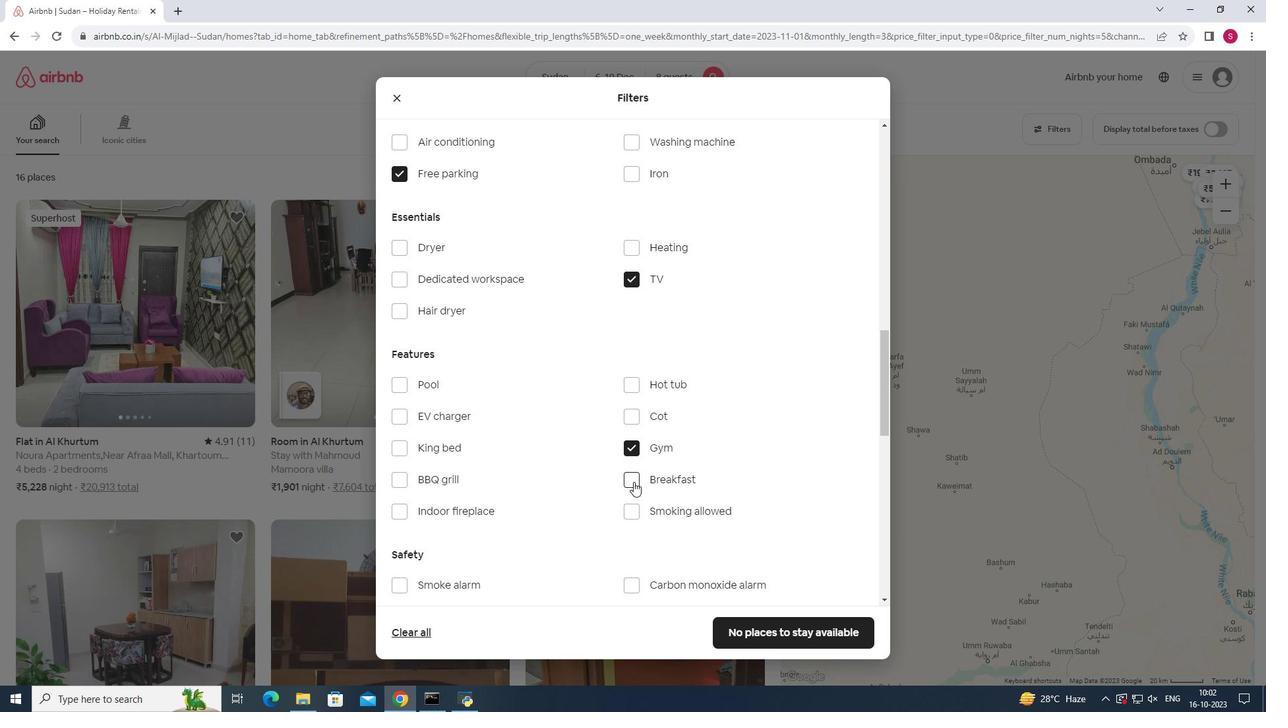 
Action: Mouse moved to (798, 631)
Screenshot: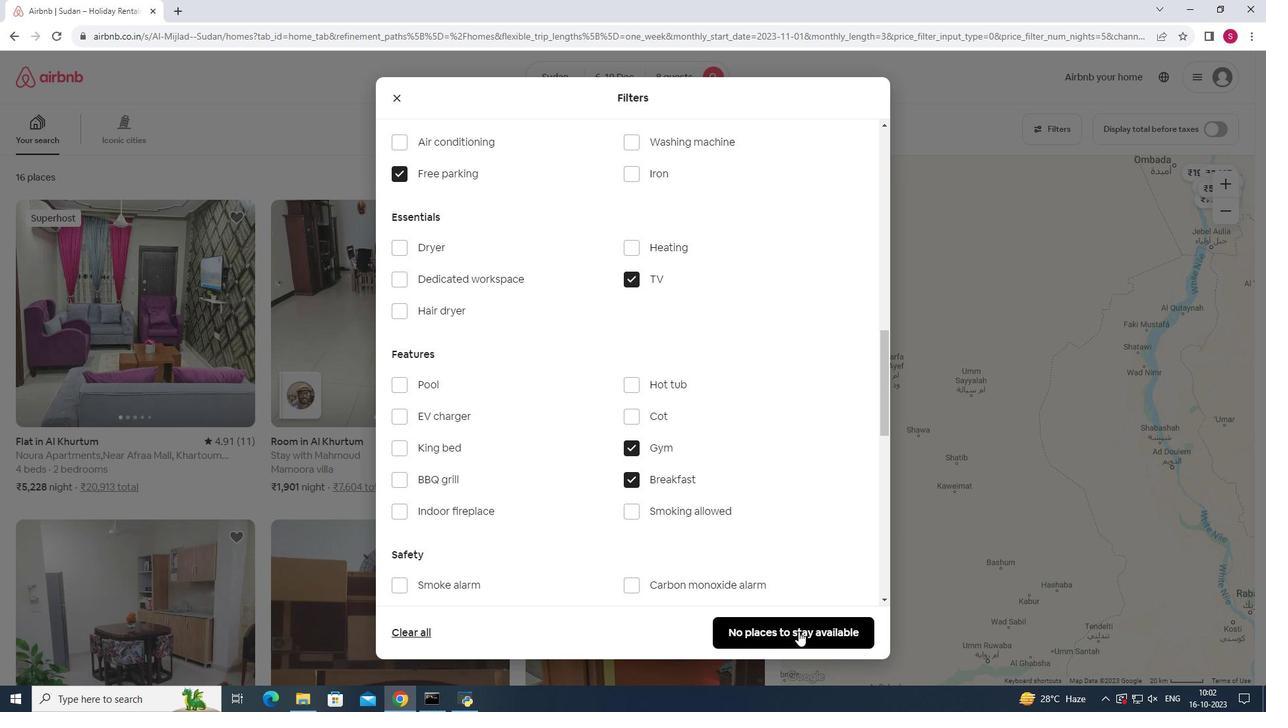 
Action: Mouse pressed left at (798, 631)
Screenshot: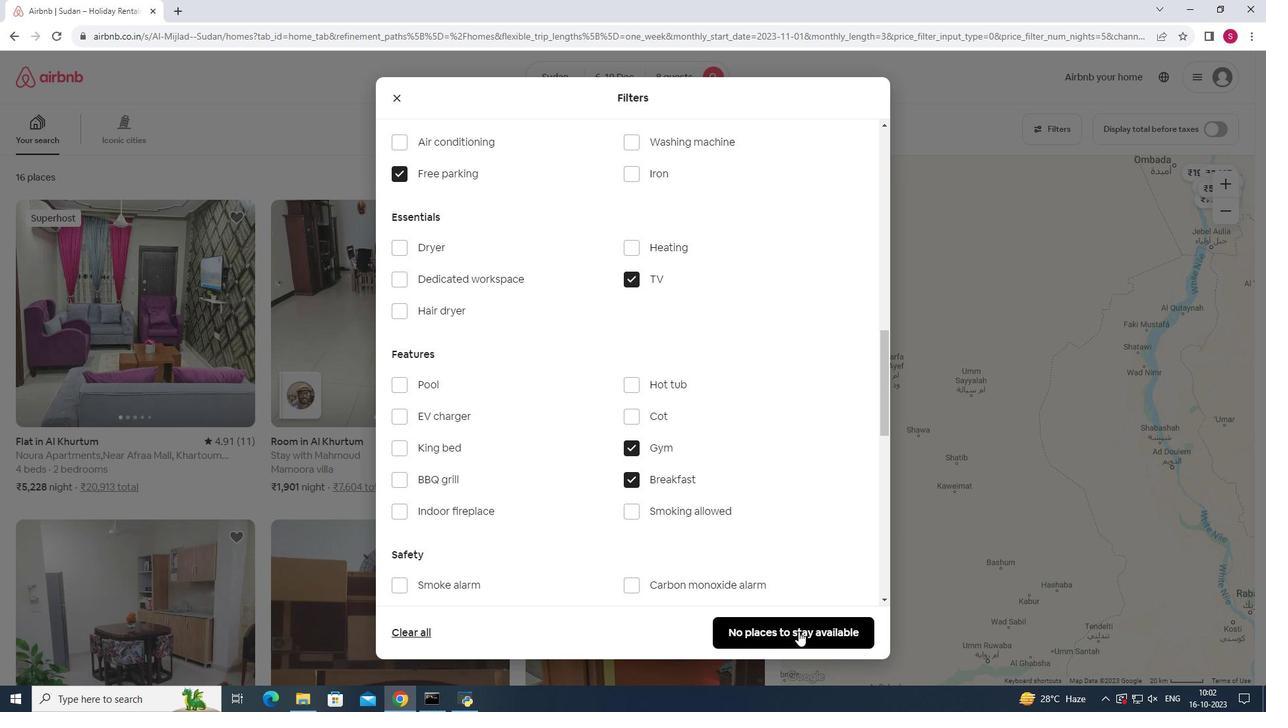 
